 Task: Open Card Card0000000112 in Board Board0000000028 in Workspace WS0000000010 in Trello. Add Member Email0000000040 to Card Card0000000112 in Board Board0000000028 in Workspace WS0000000010 in Trello. Add Red Label titled Label0000000112 to Card Card0000000112 in Board Board0000000028 in Workspace WS0000000010 in Trello. Add Checklist CL0000000112 to Card Card0000000112 in Board Board0000000028 in Workspace WS0000000010 in Trello. Add Dates with Start Date as Jul 01 2023 and Due Date as Jul 31 2023 to Card Card0000000112 in Board Board0000000028 in Workspace WS0000000010 in Trello
Action: Mouse moved to (351, 611)
Screenshot: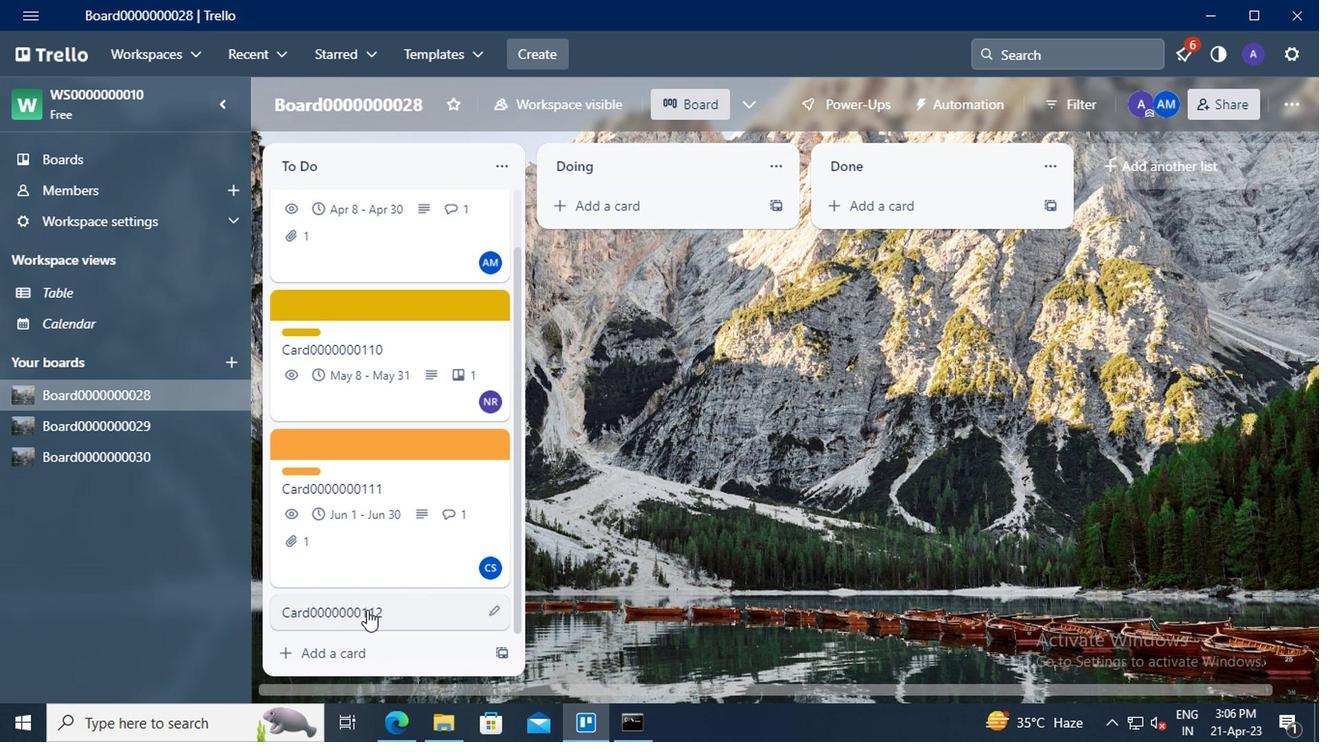 
Action: Mouse pressed left at (351, 611)
Screenshot: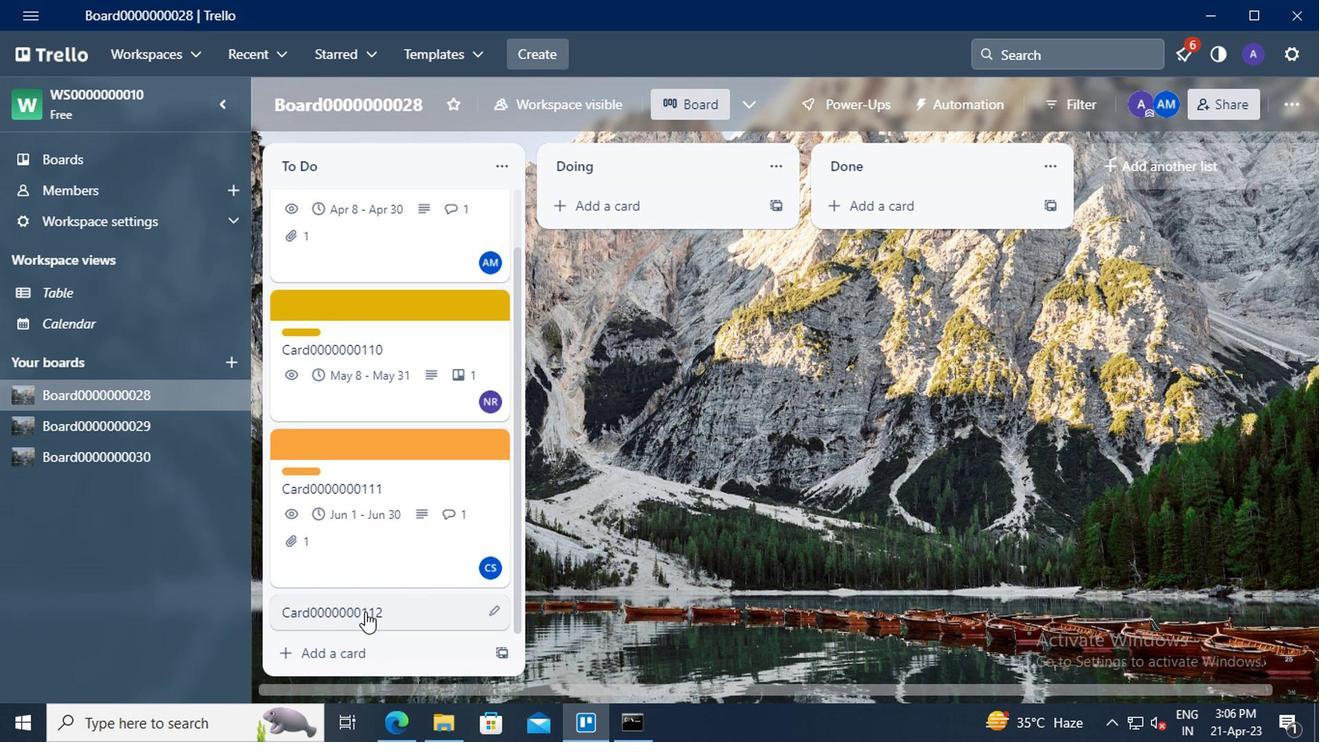 
Action: Mouse moved to (887, 250)
Screenshot: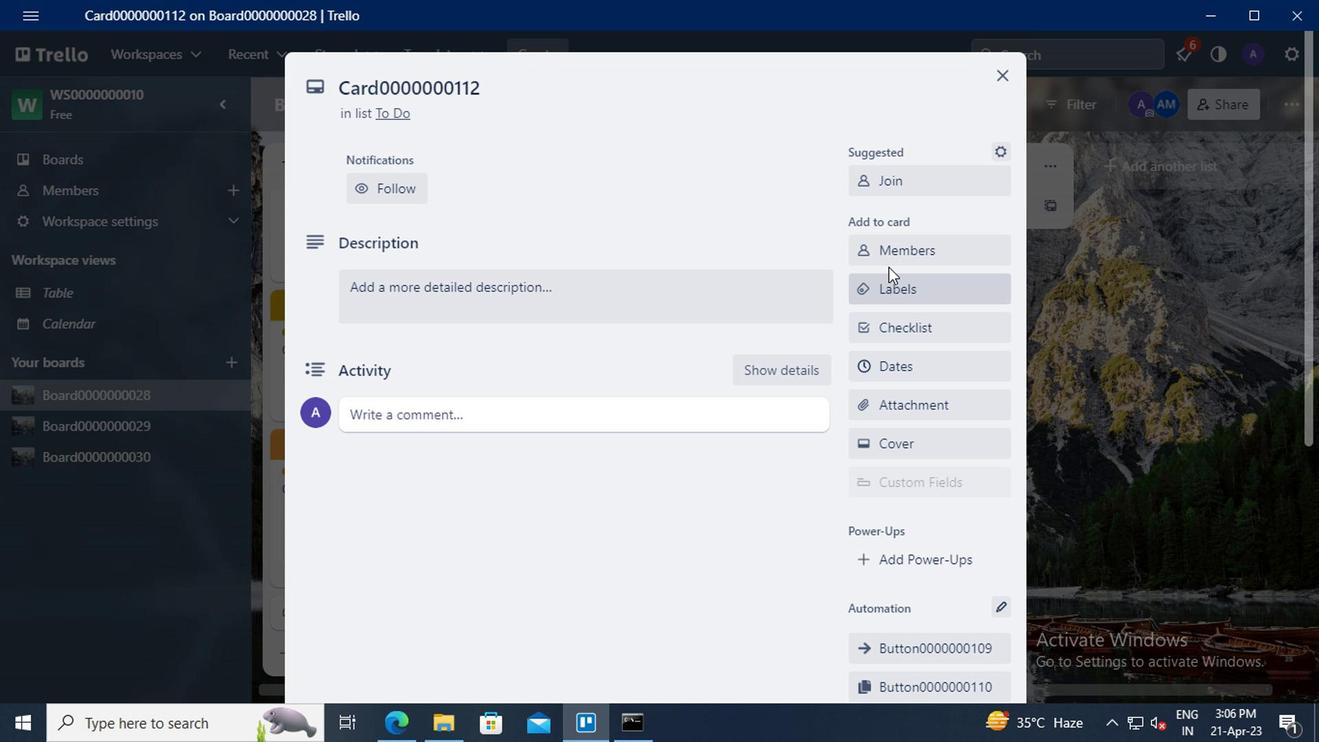 
Action: Mouse pressed left at (887, 250)
Screenshot: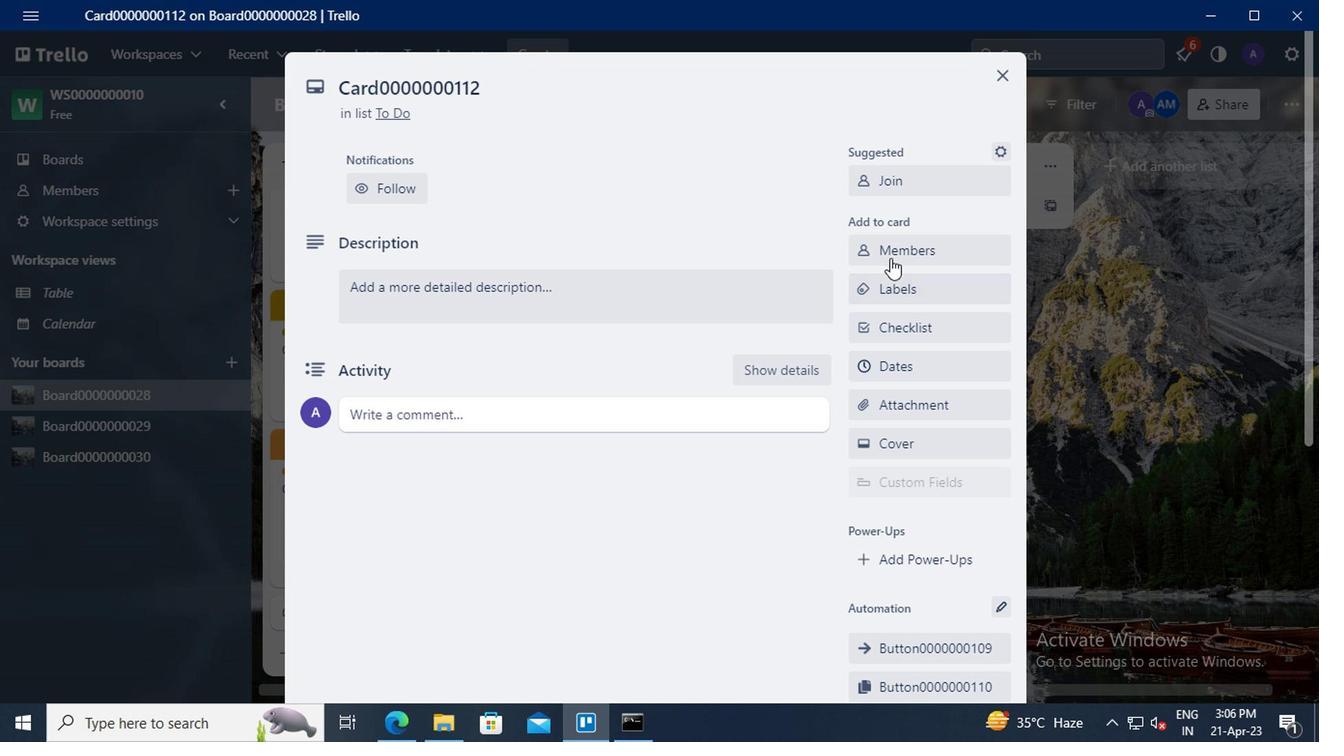 
Action: Mouse moved to (903, 336)
Screenshot: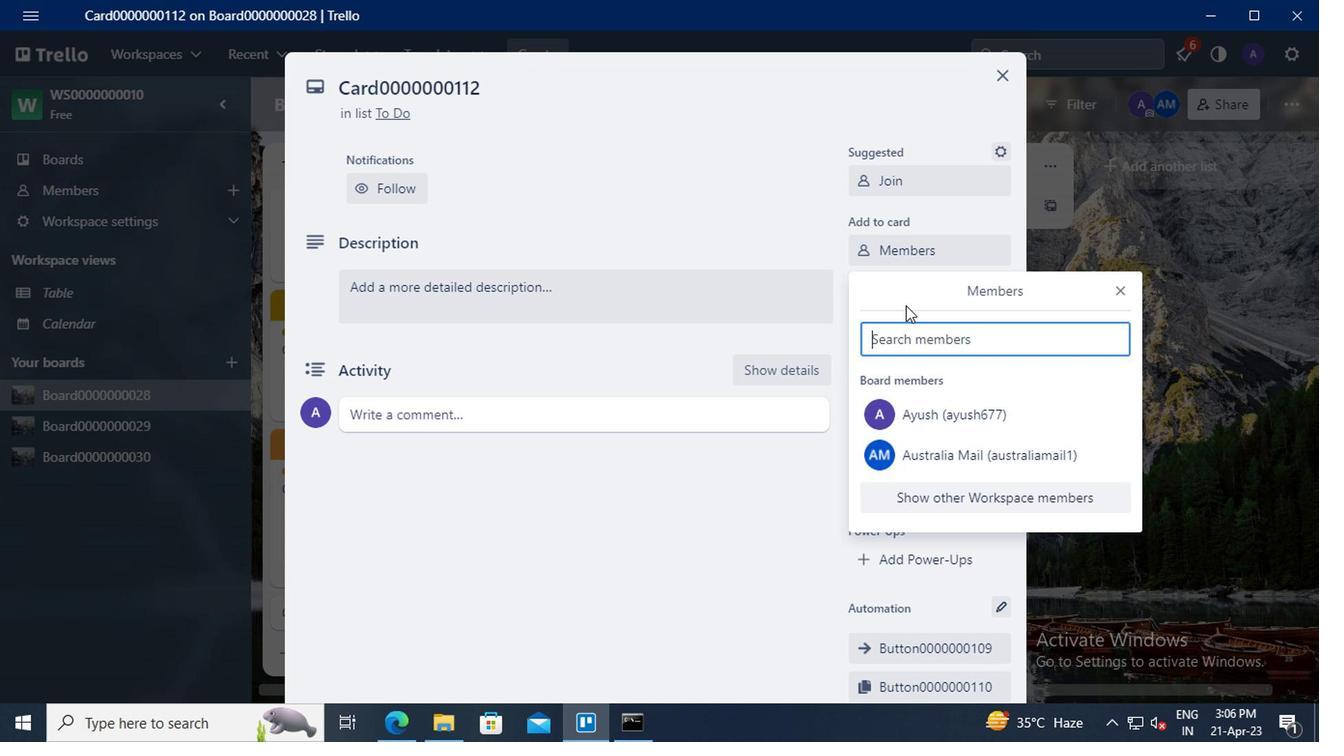 
Action: Mouse pressed left at (903, 336)
Screenshot: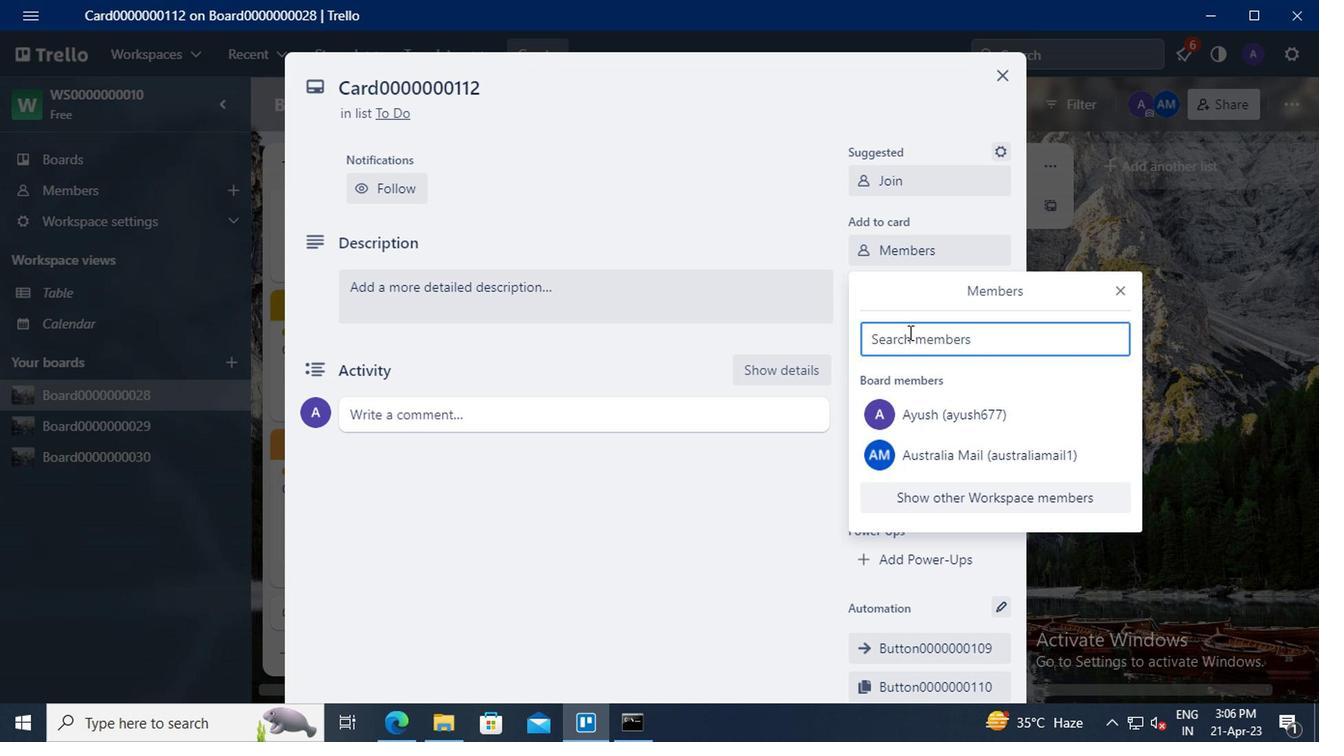 
Action: Mouse moved to (832, 379)
Screenshot: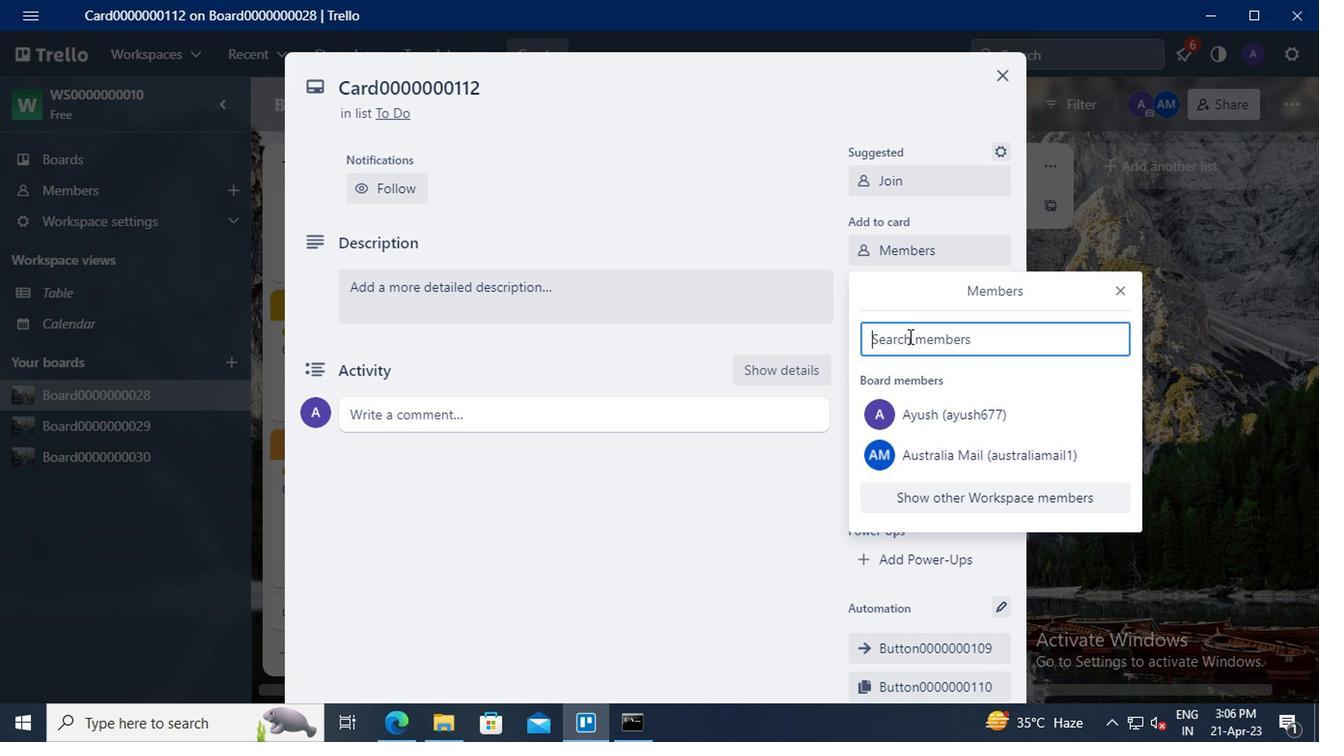 
Action: Key pressed vinnyoffice2<Key.shift>@GMAIL.COM
Screenshot: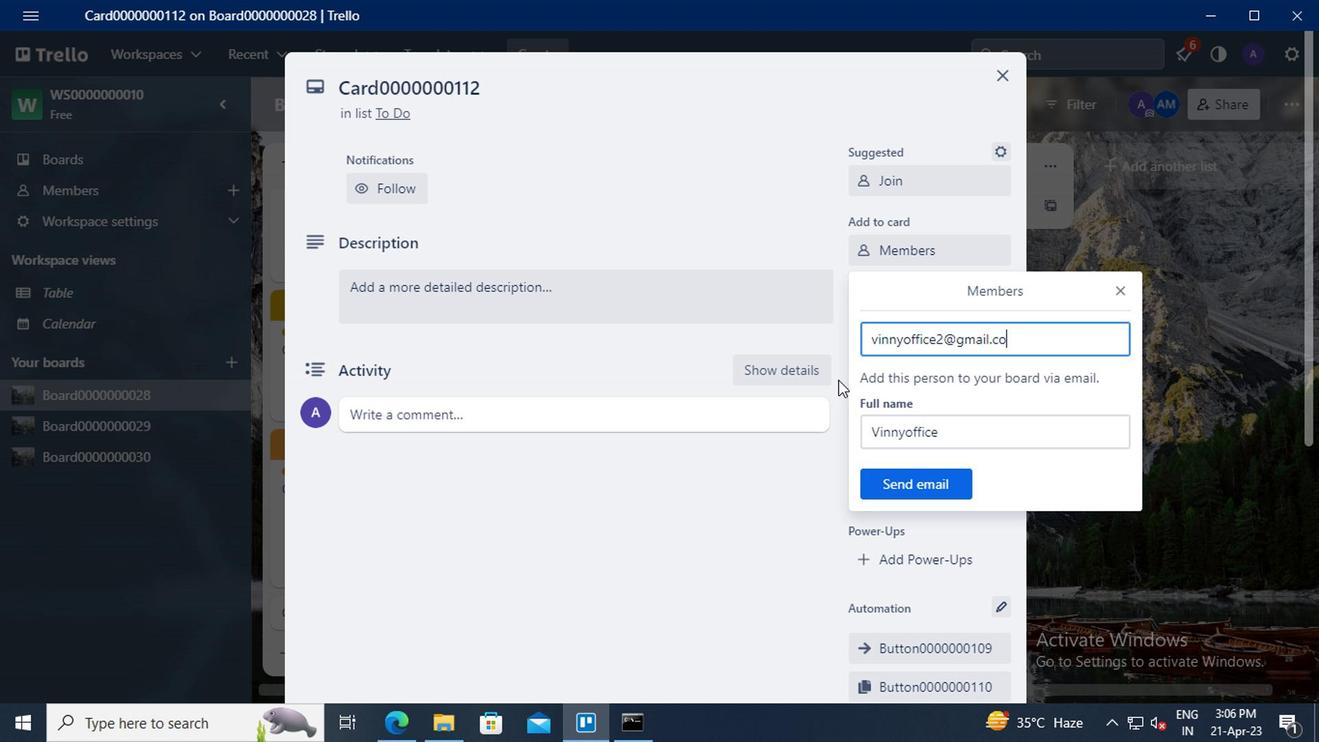 
Action: Mouse moved to (907, 487)
Screenshot: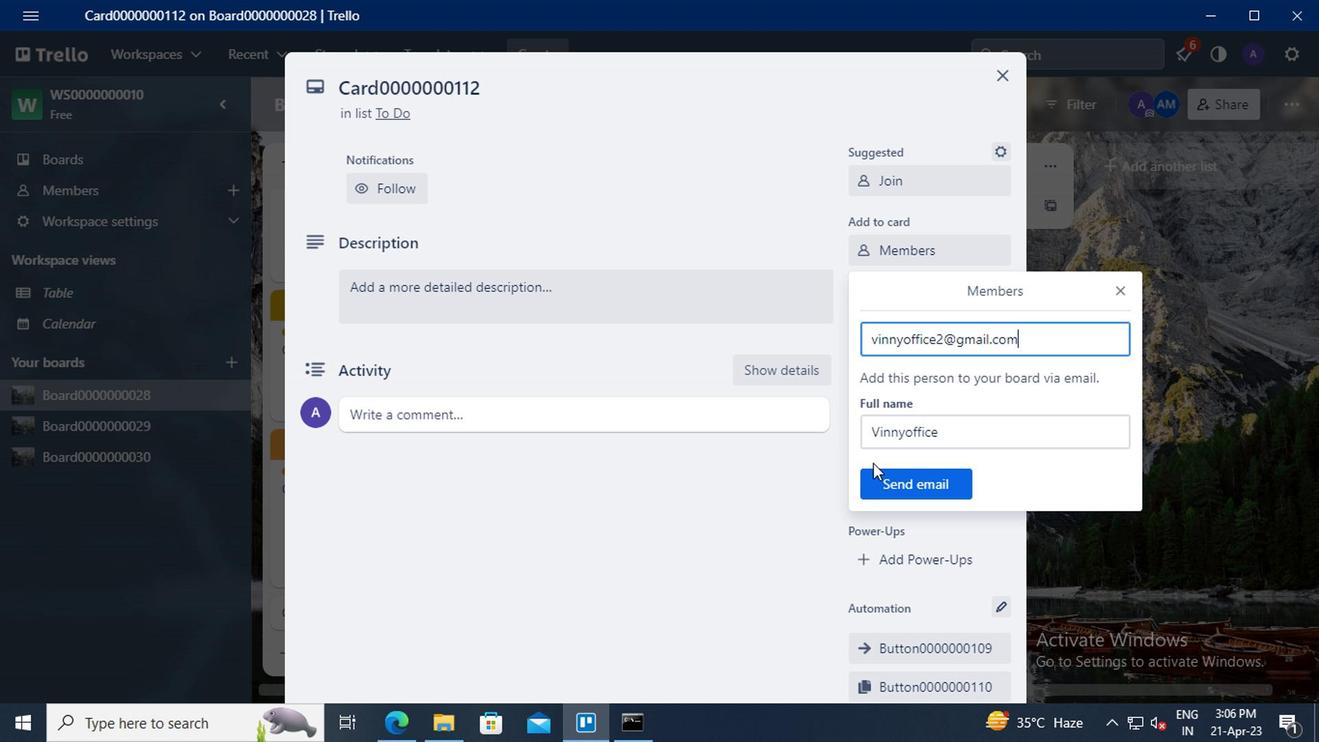 
Action: Mouse pressed left at (907, 487)
Screenshot: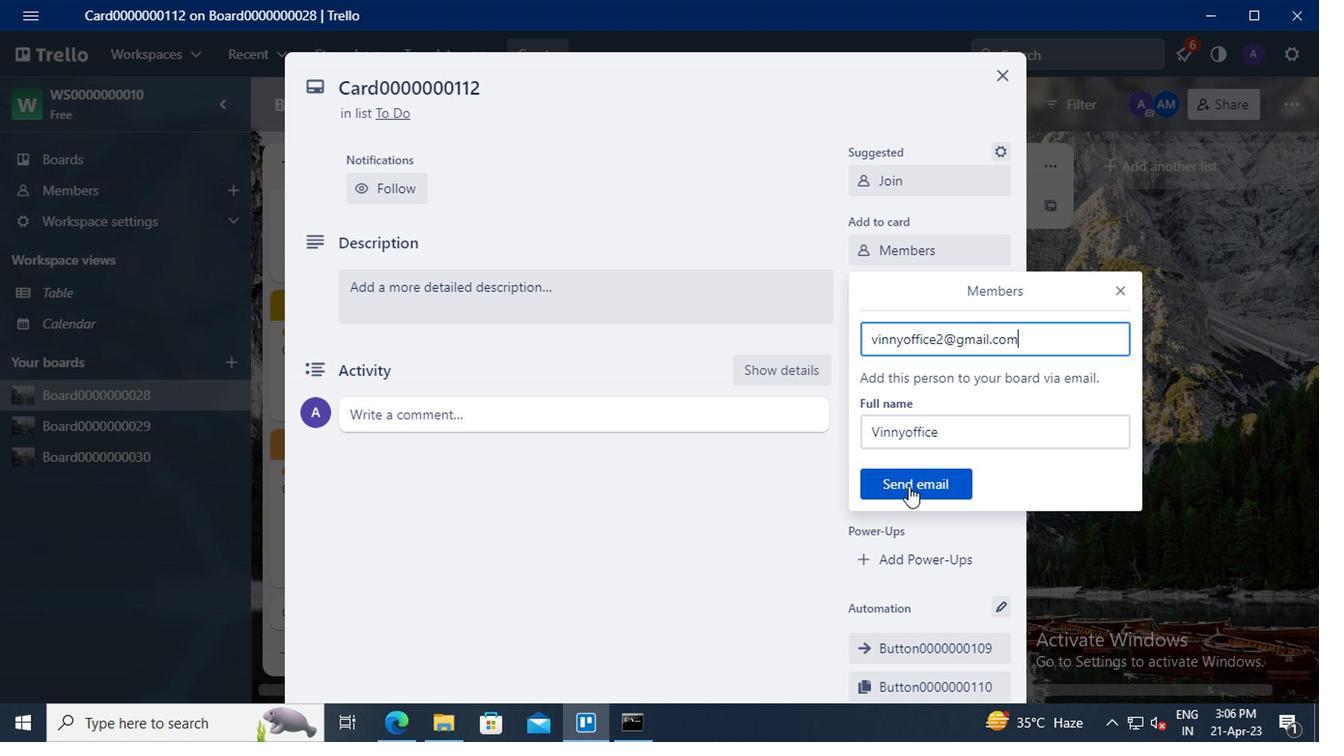 
Action: Mouse moved to (892, 291)
Screenshot: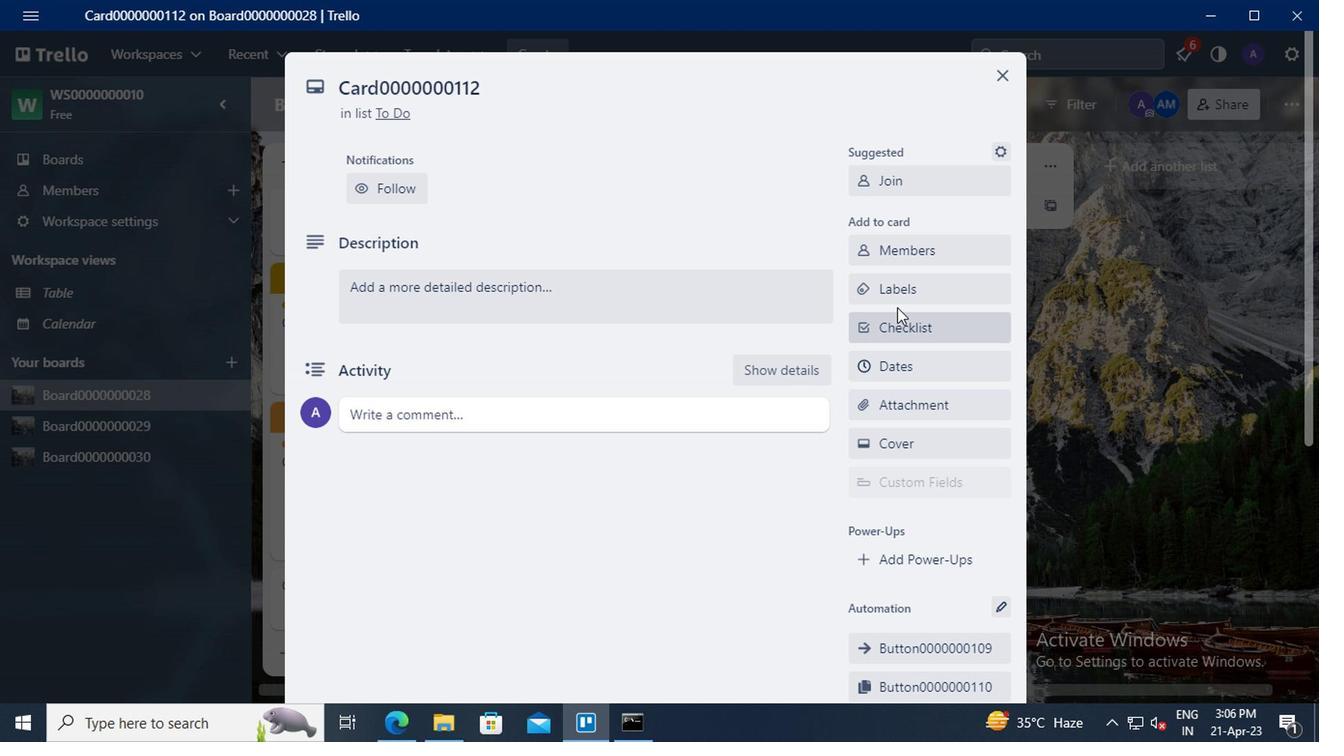 
Action: Mouse pressed left at (892, 291)
Screenshot: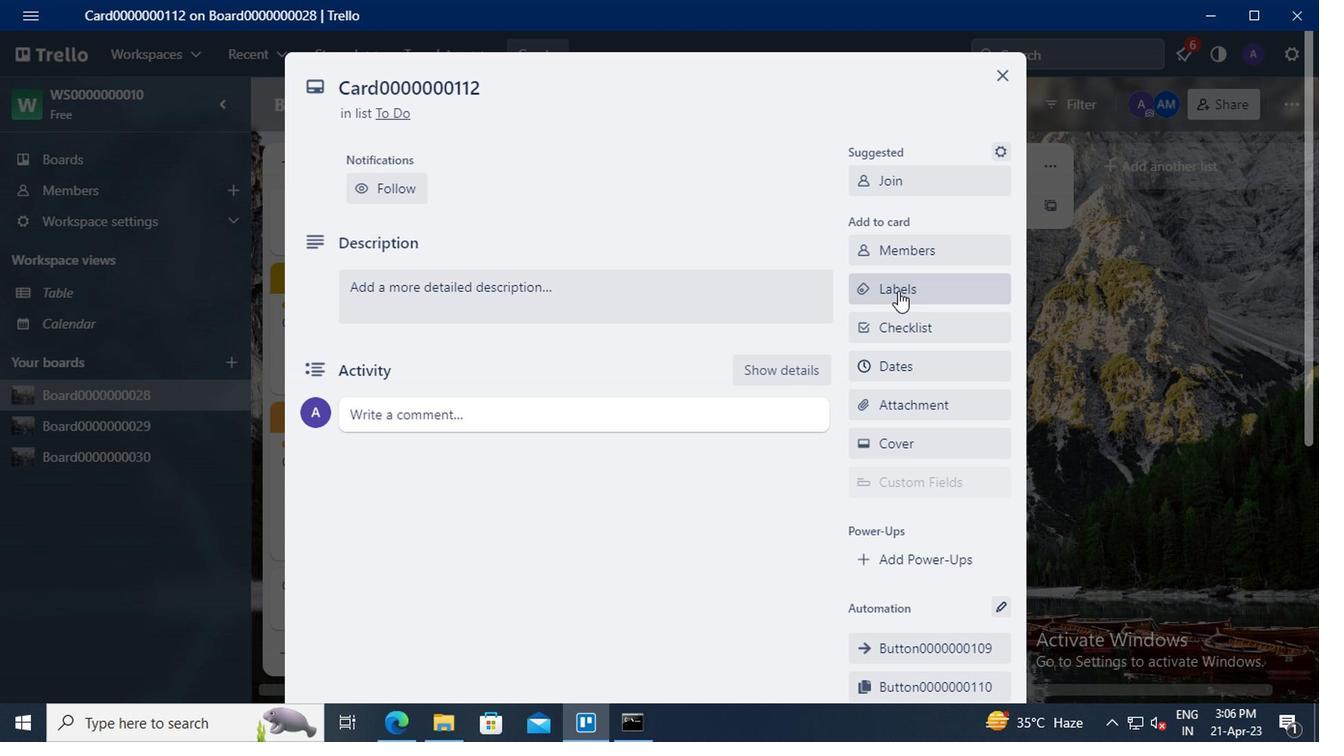 
Action: Mouse moved to (985, 545)
Screenshot: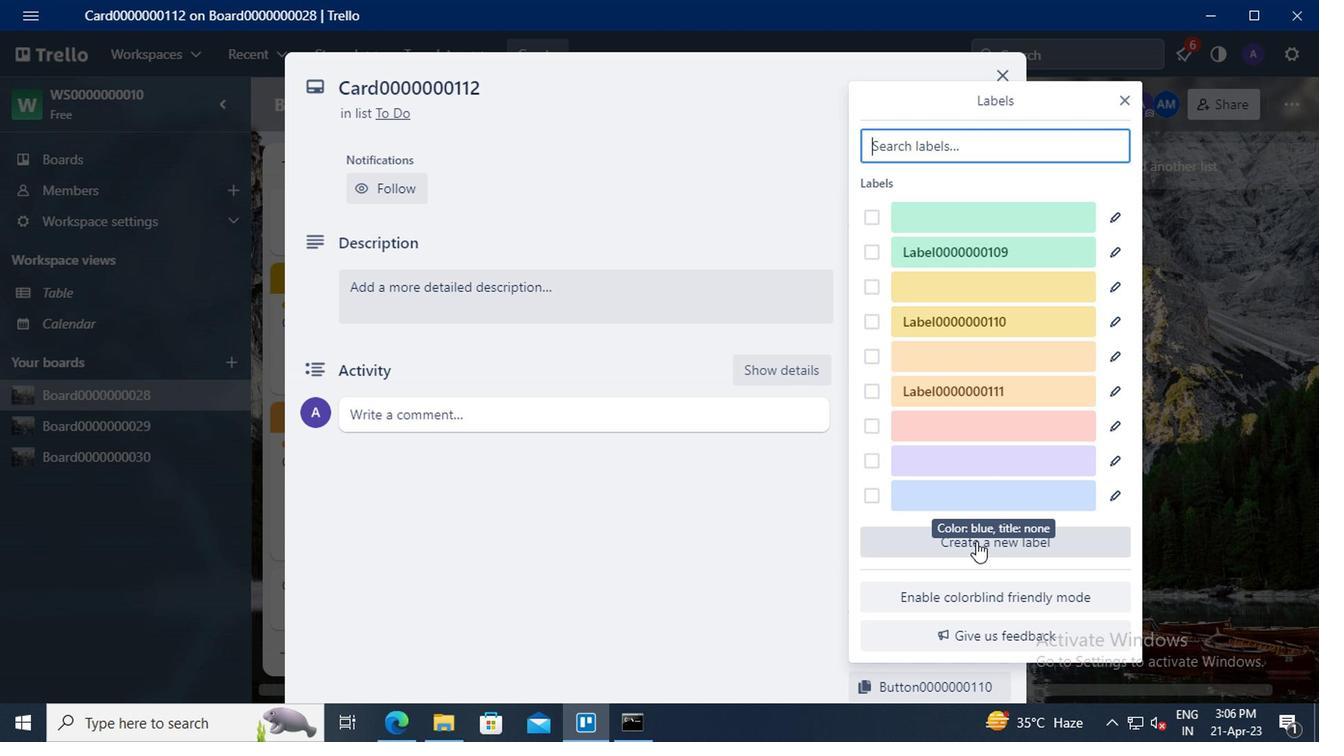 
Action: Mouse pressed left at (985, 545)
Screenshot: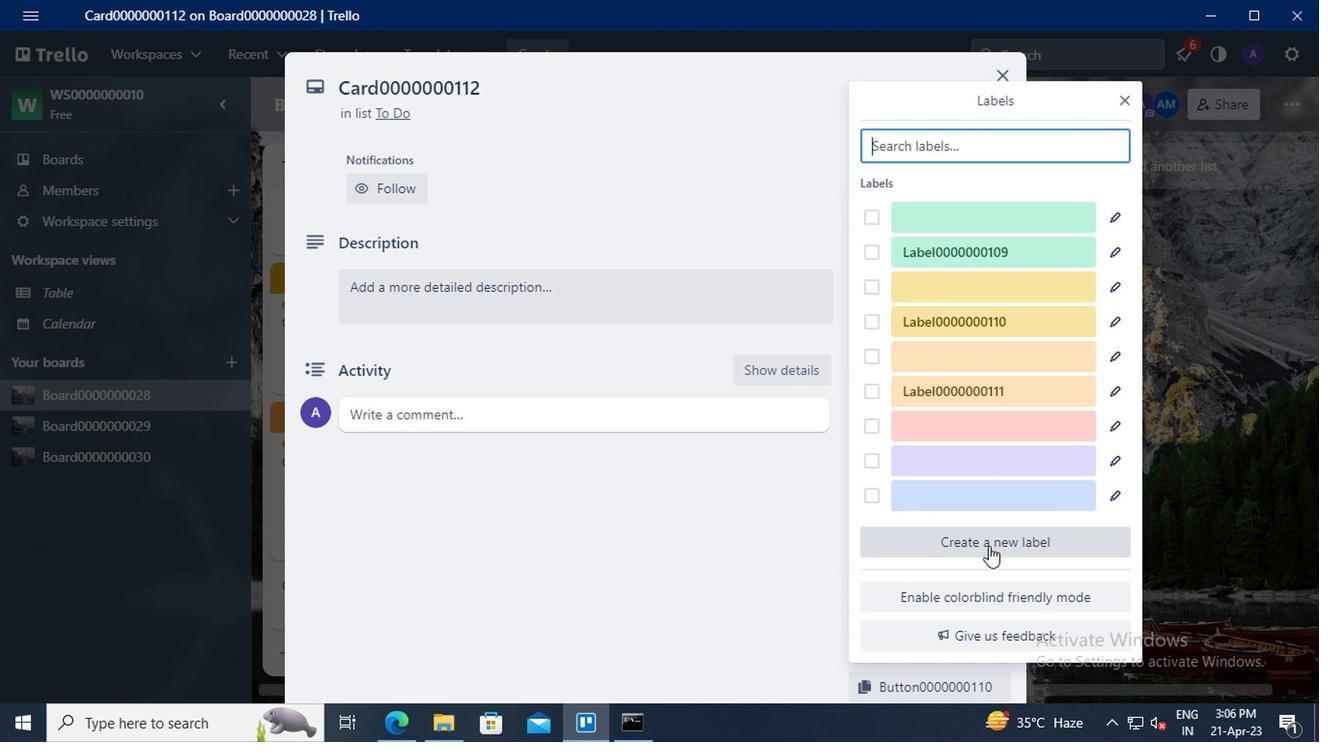 
Action: Mouse moved to (916, 283)
Screenshot: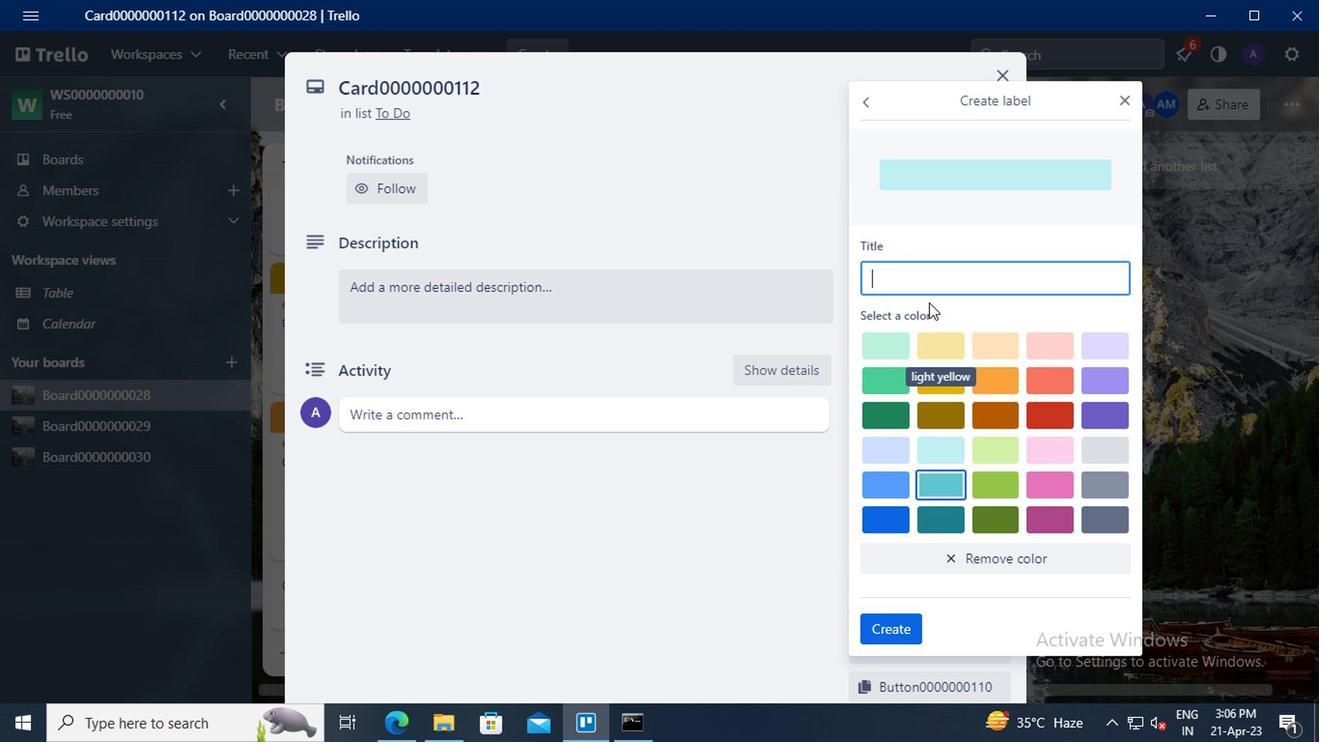 
Action: Mouse pressed left at (916, 283)
Screenshot: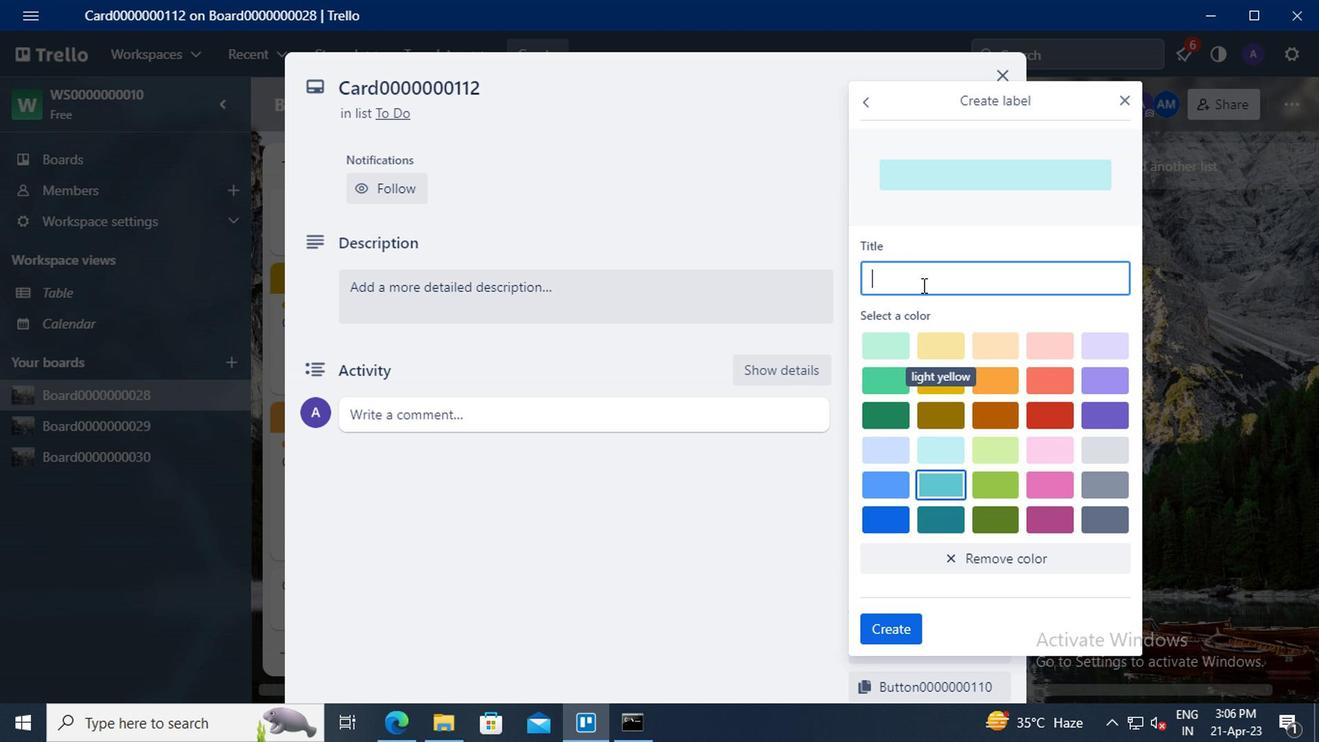 
Action: Key pressed <Key.shift>LABEL0000000112
Screenshot: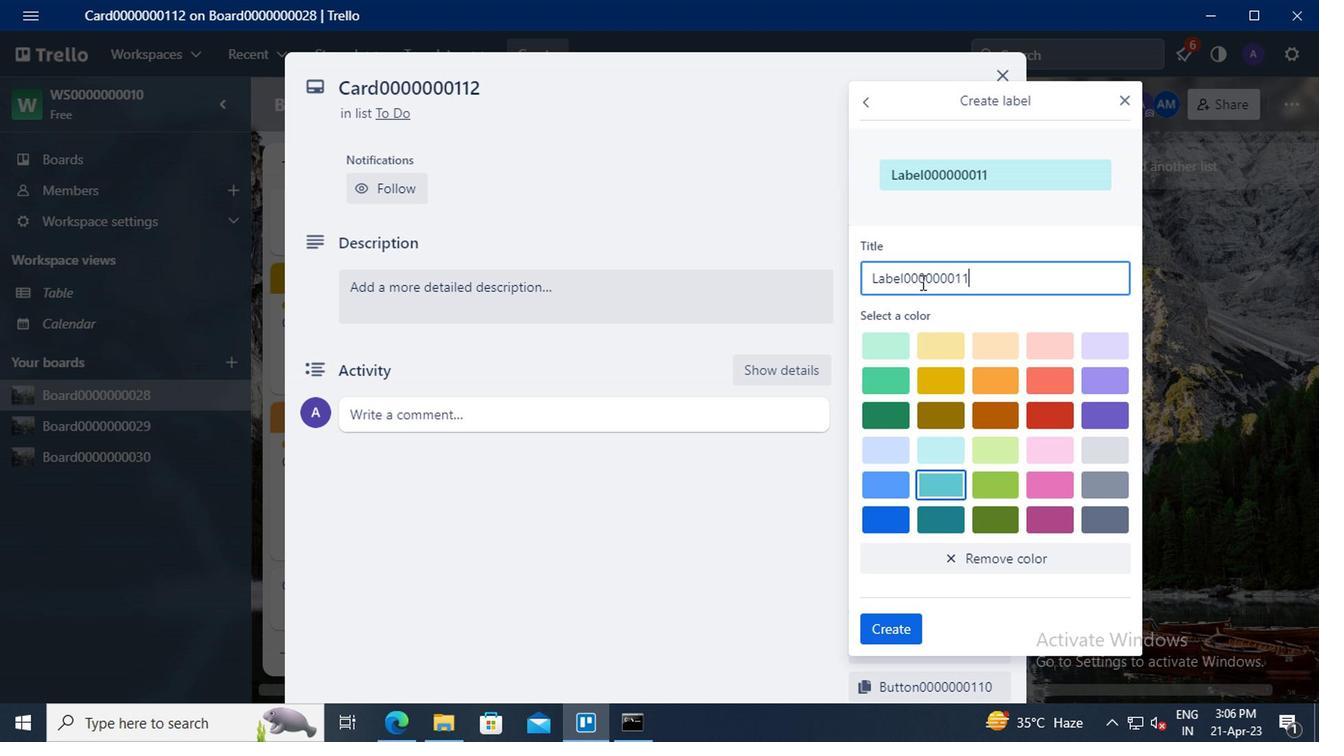 
Action: Mouse moved to (1041, 377)
Screenshot: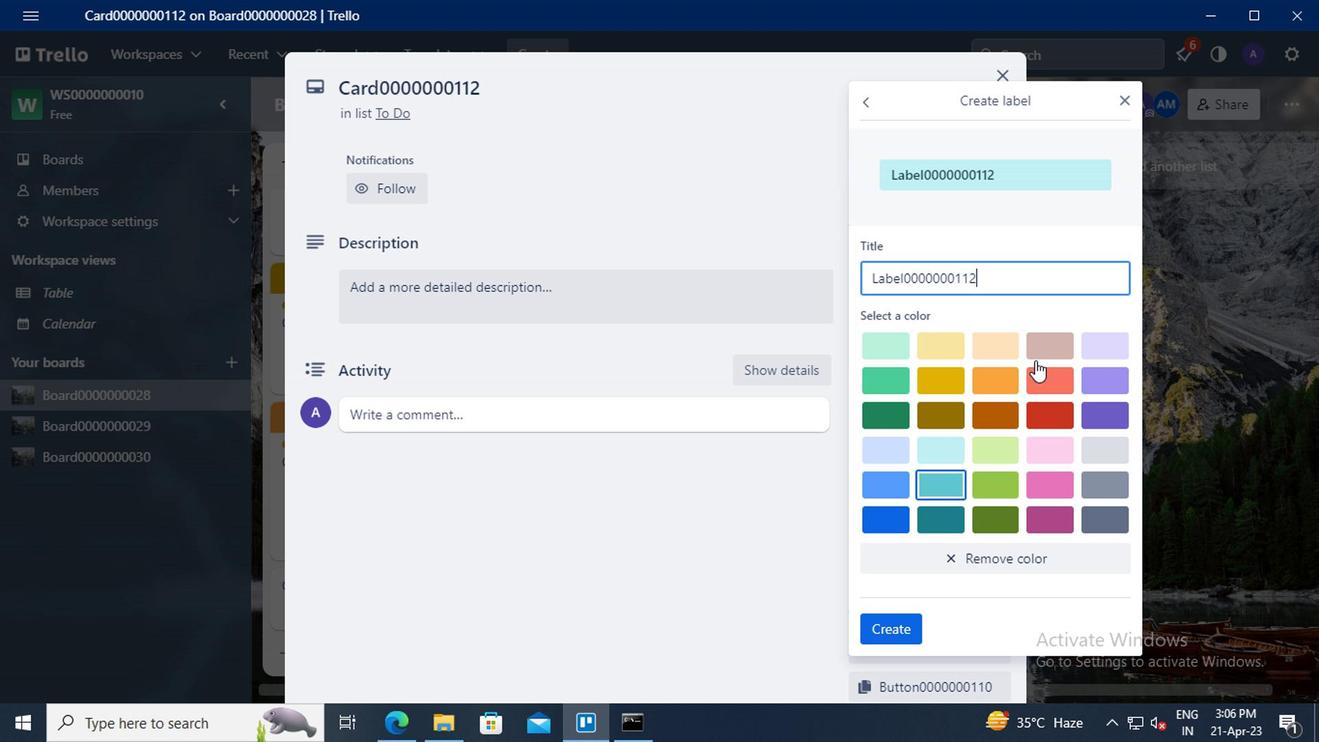 
Action: Mouse pressed left at (1041, 377)
Screenshot: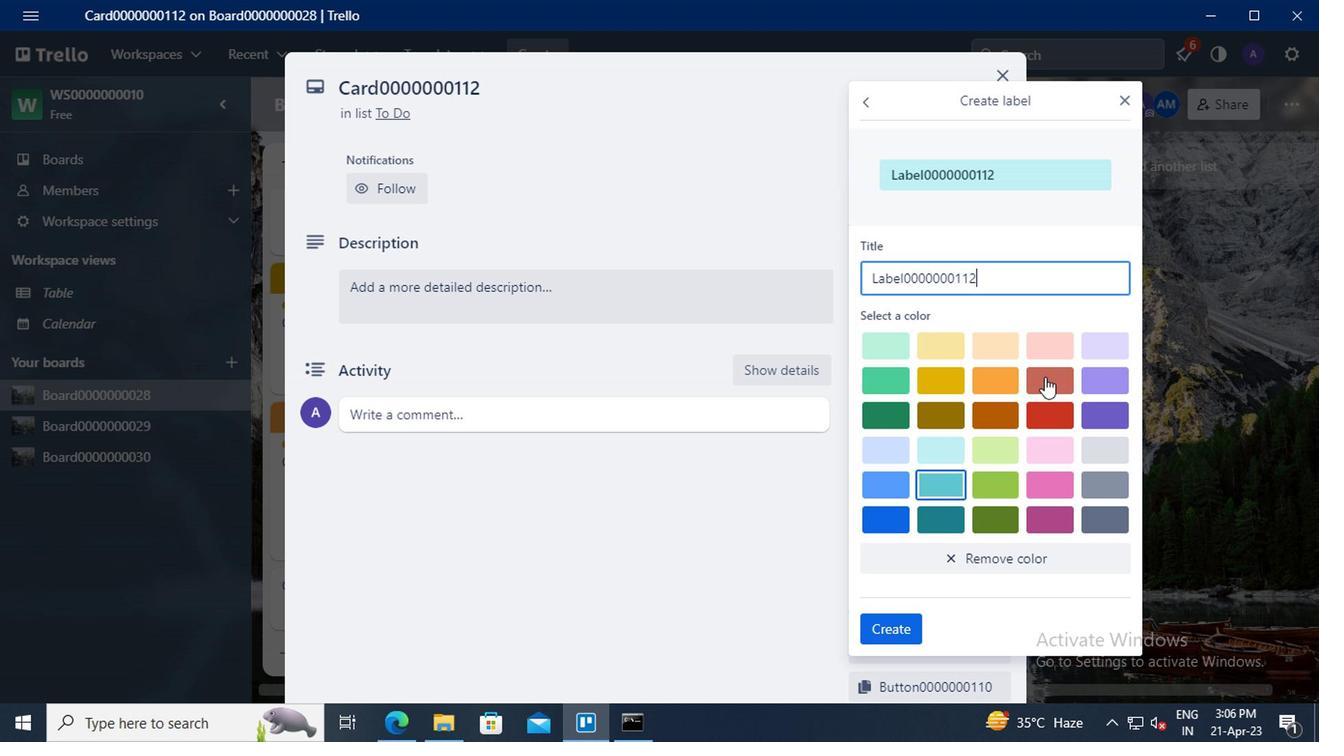 
Action: Mouse moved to (900, 623)
Screenshot: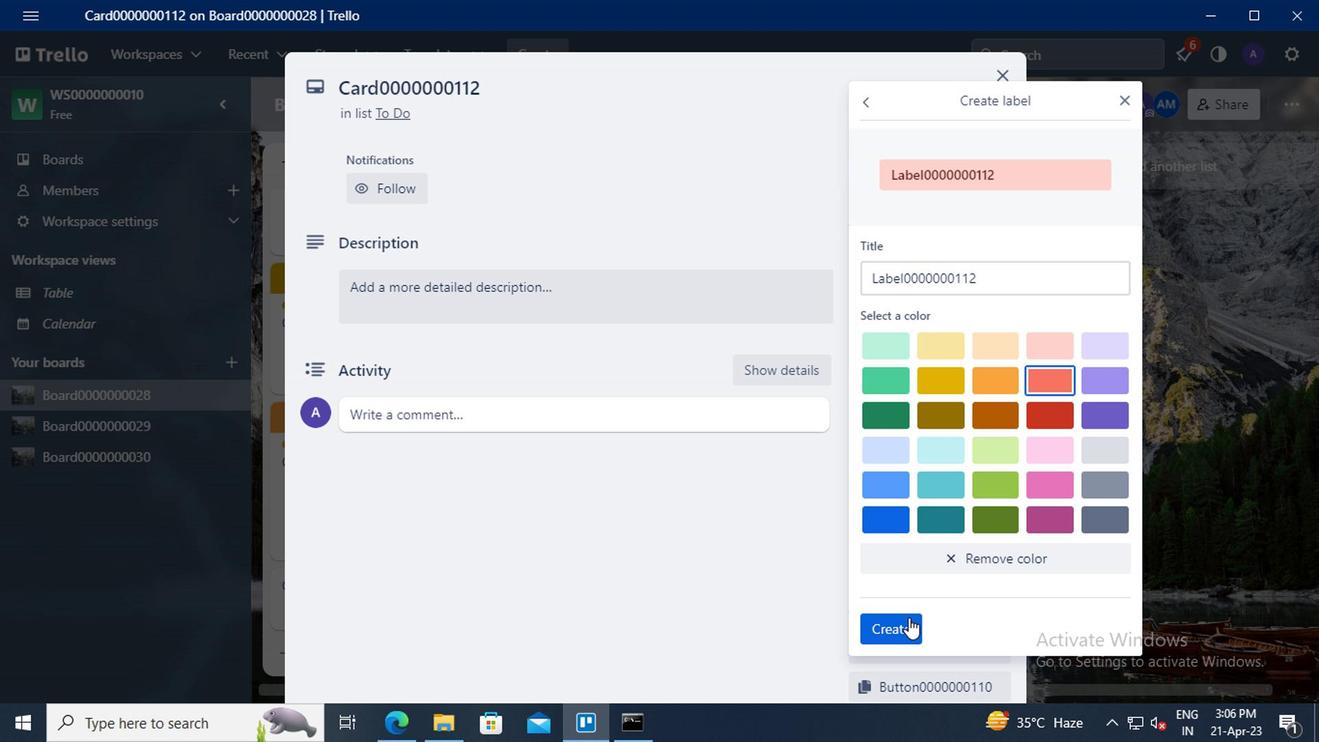 
Action: Mouse pressed left at (900, 623)
Screenshot: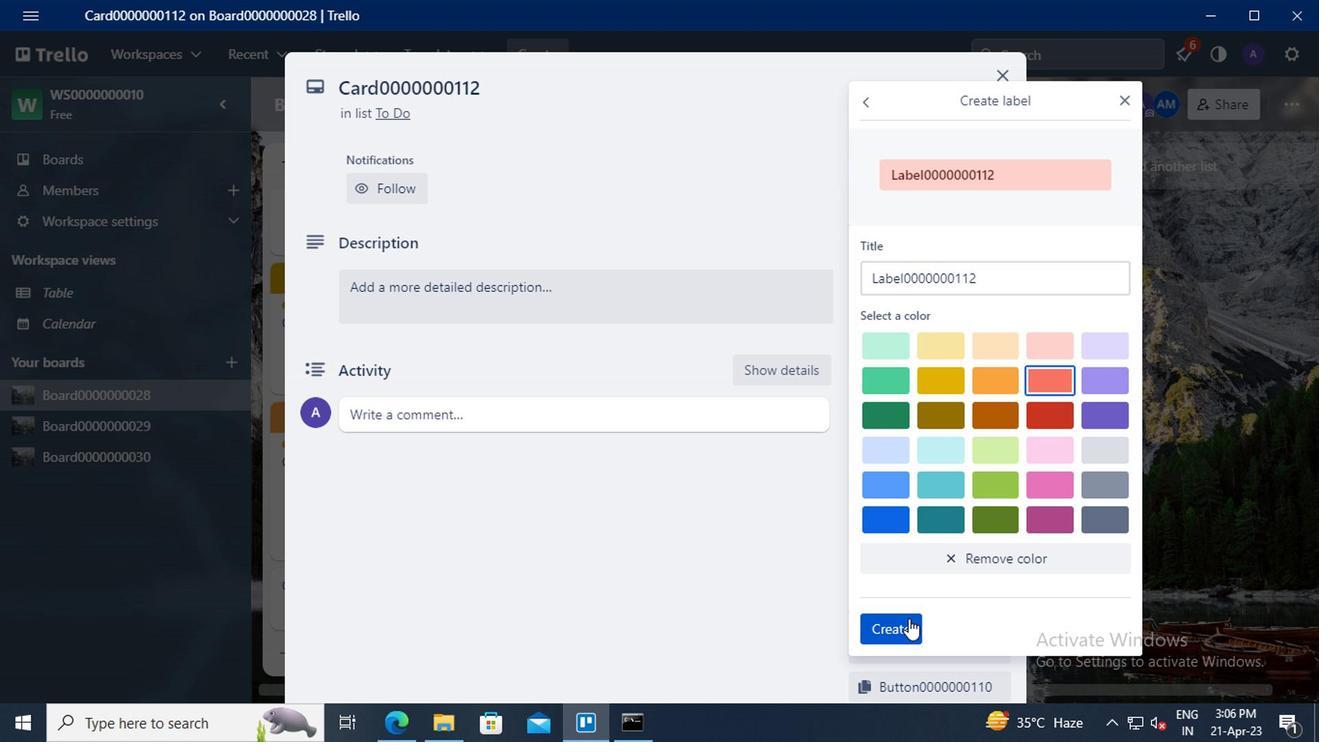 
Action: Mouse moved to (1126, 102)
Screenshot: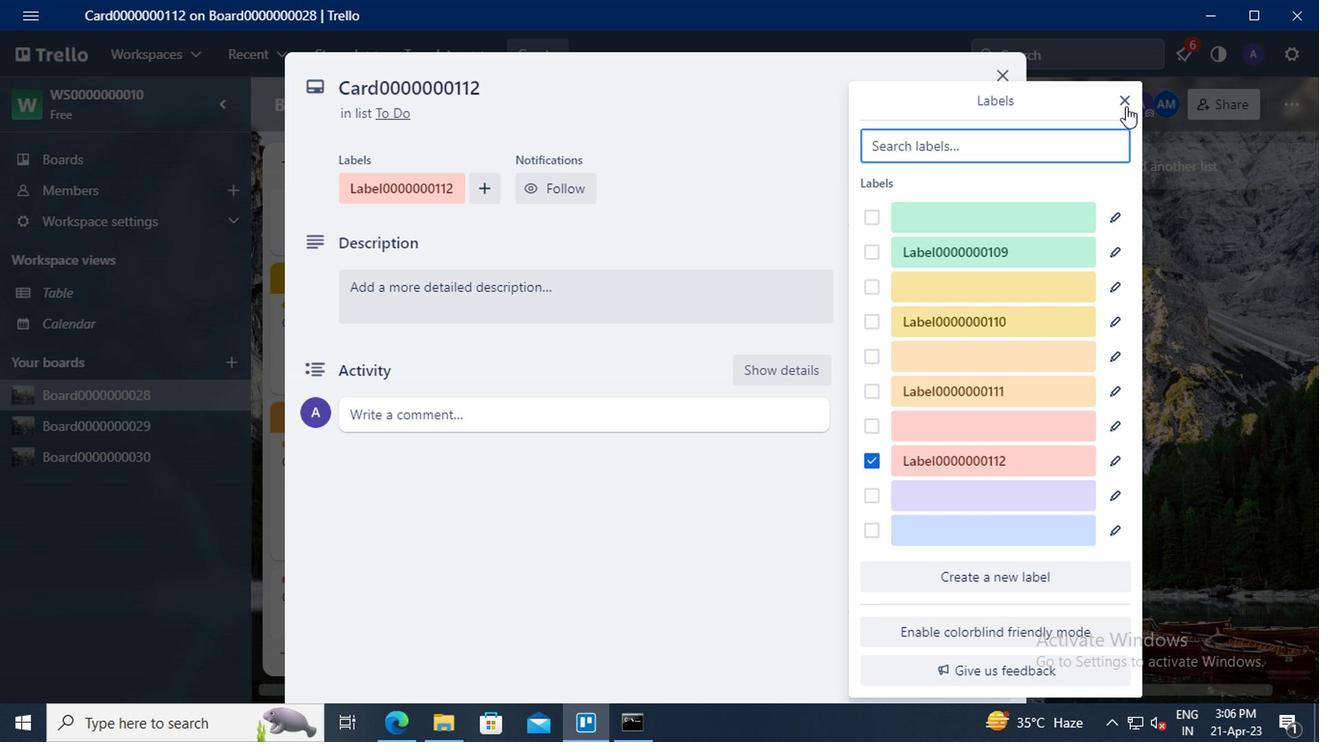 
Action: Mouse pressed left at (1126, 102)
Screenshot: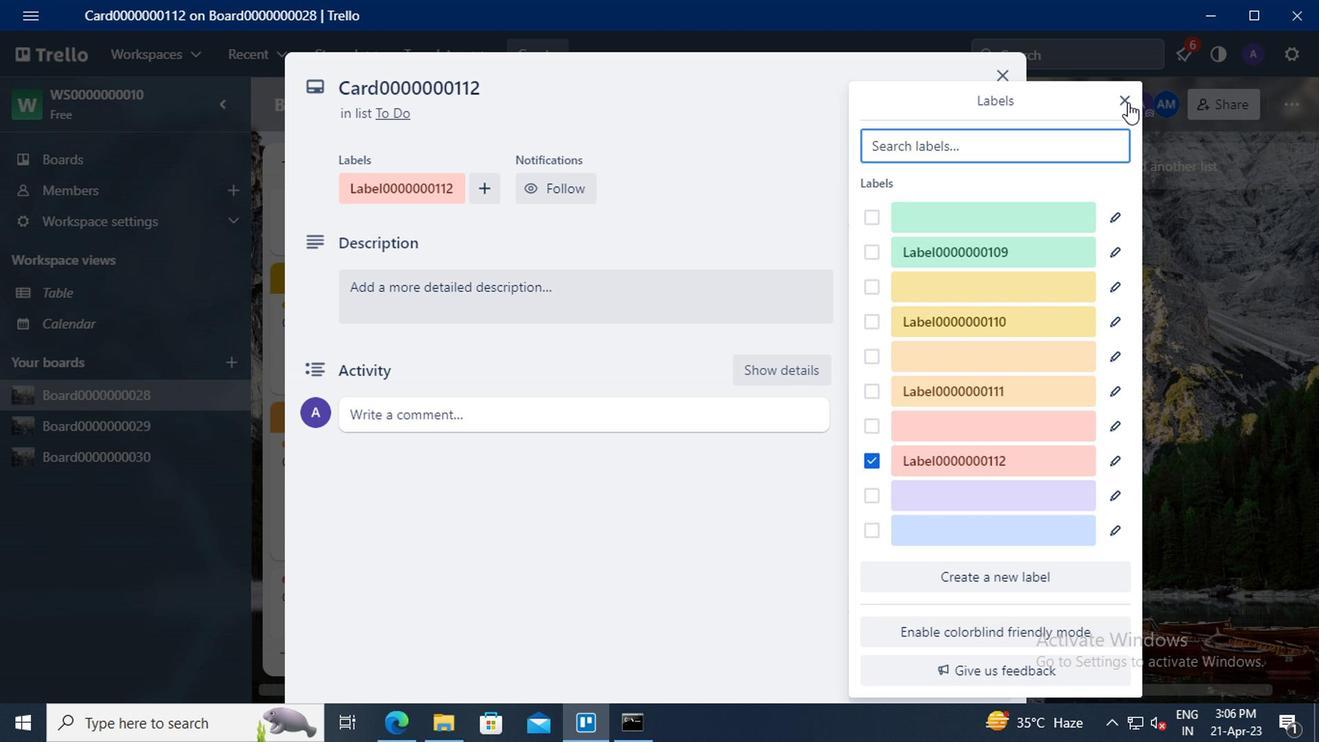 
Action: Mouse moved to (900, 326)
Screenshot: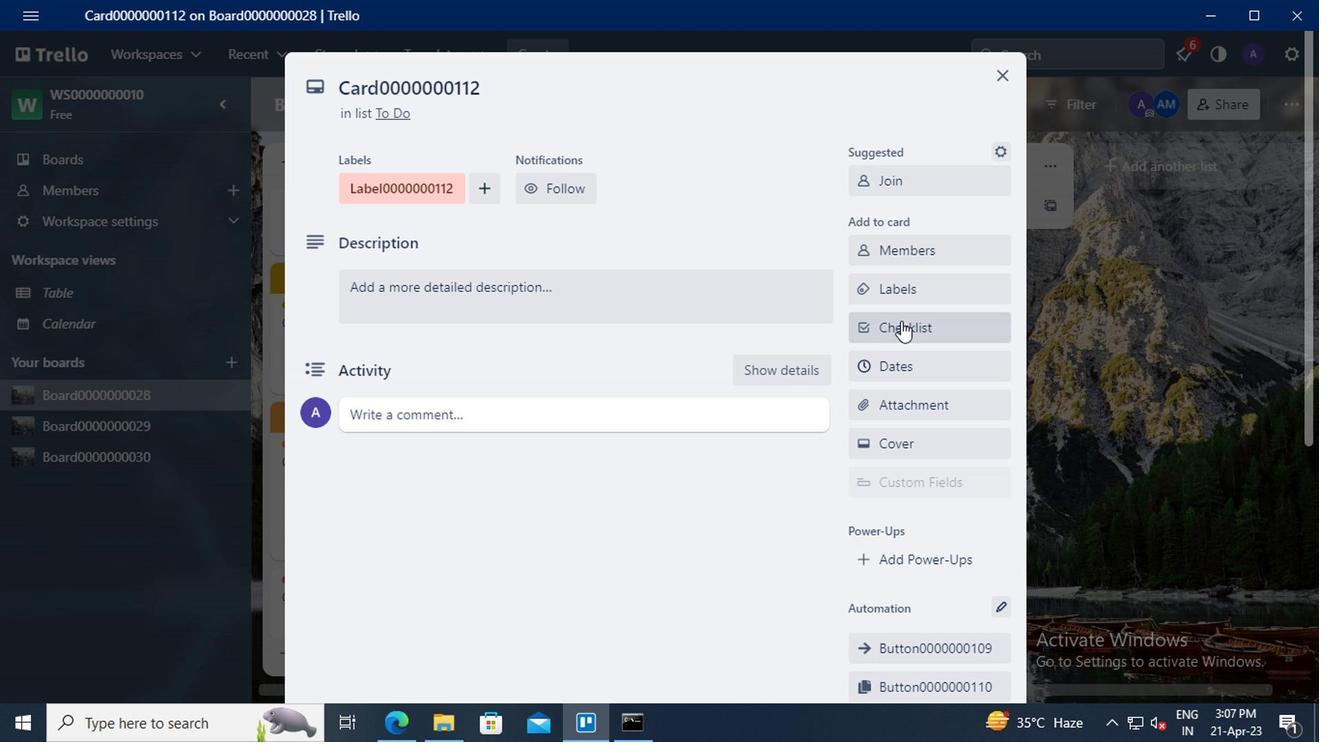 
Action: Mouse pressed left at (900, 326)
Screenshot: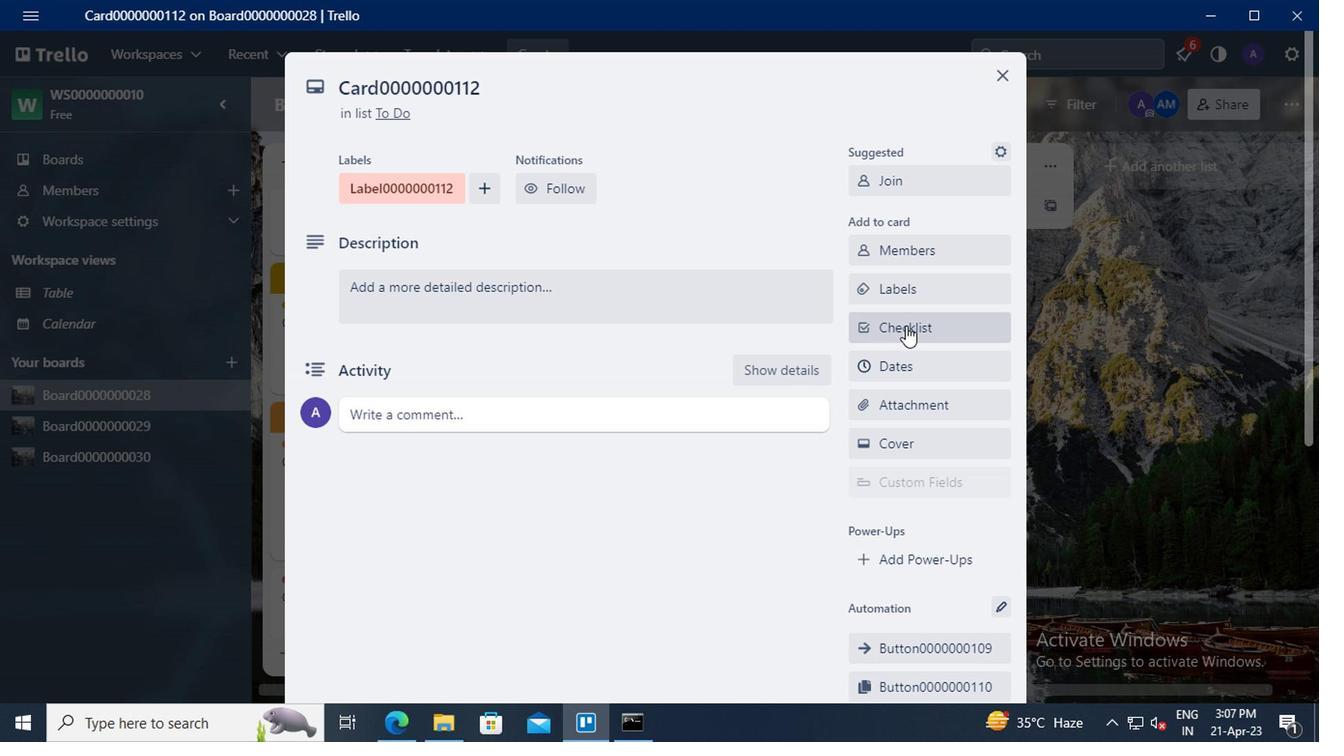 
Action: Key pressed <Key.delete><Key.shift>CL0000000112
Screenshot: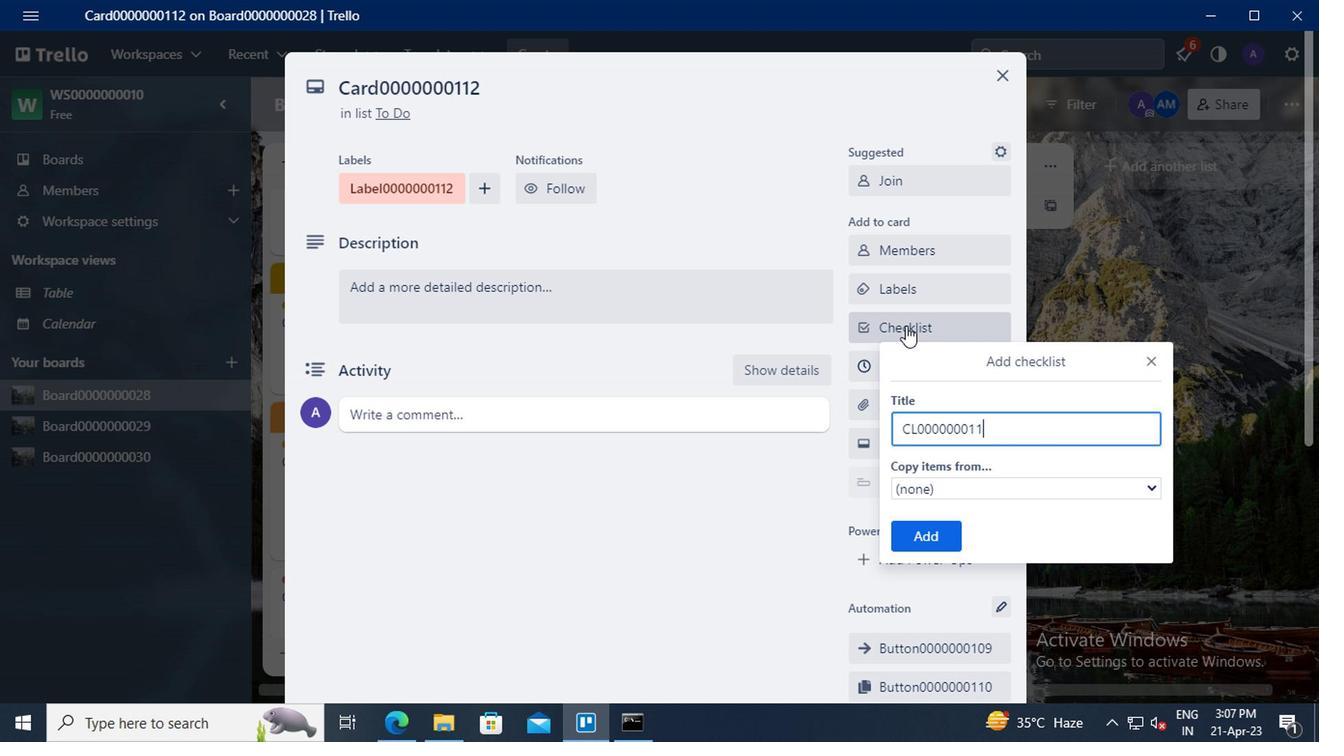 
Action: Mouse moved to (924, 530)
Screenshot: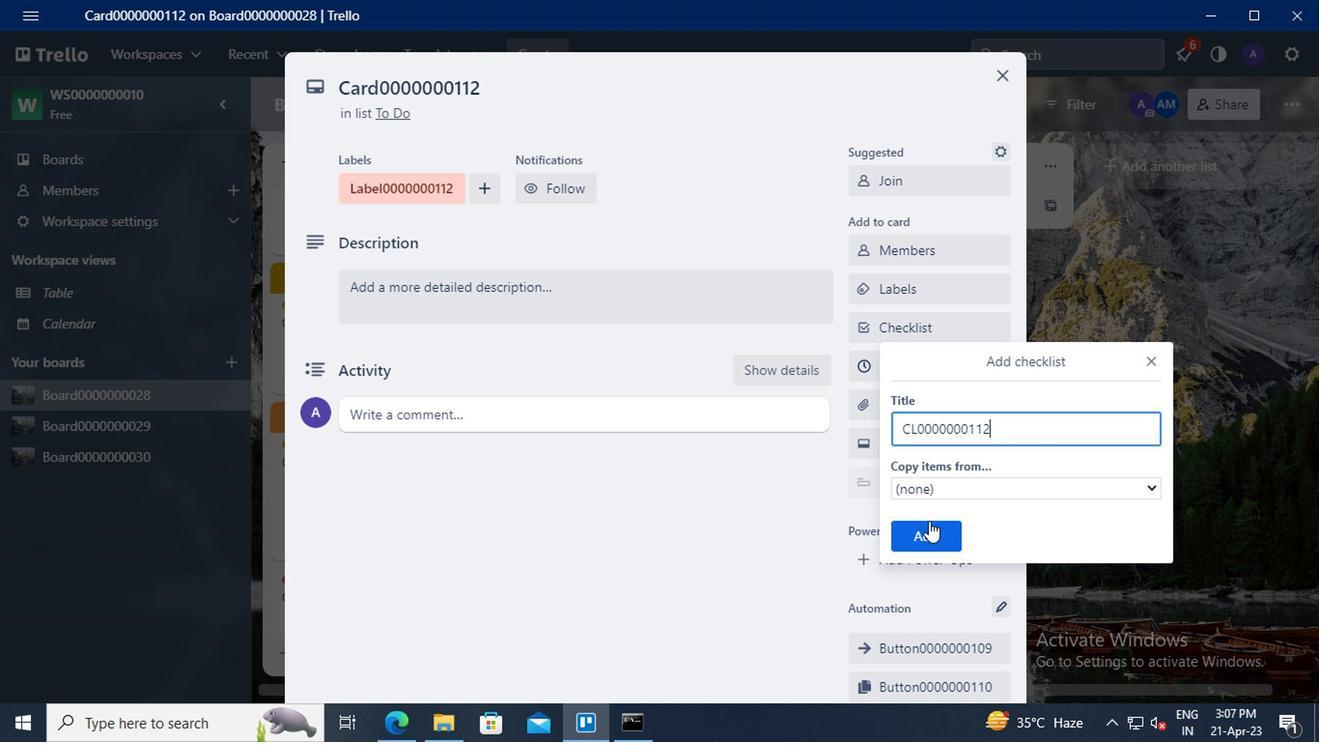 
Action: Mouse pressed left at (924, 530)
Screenshot: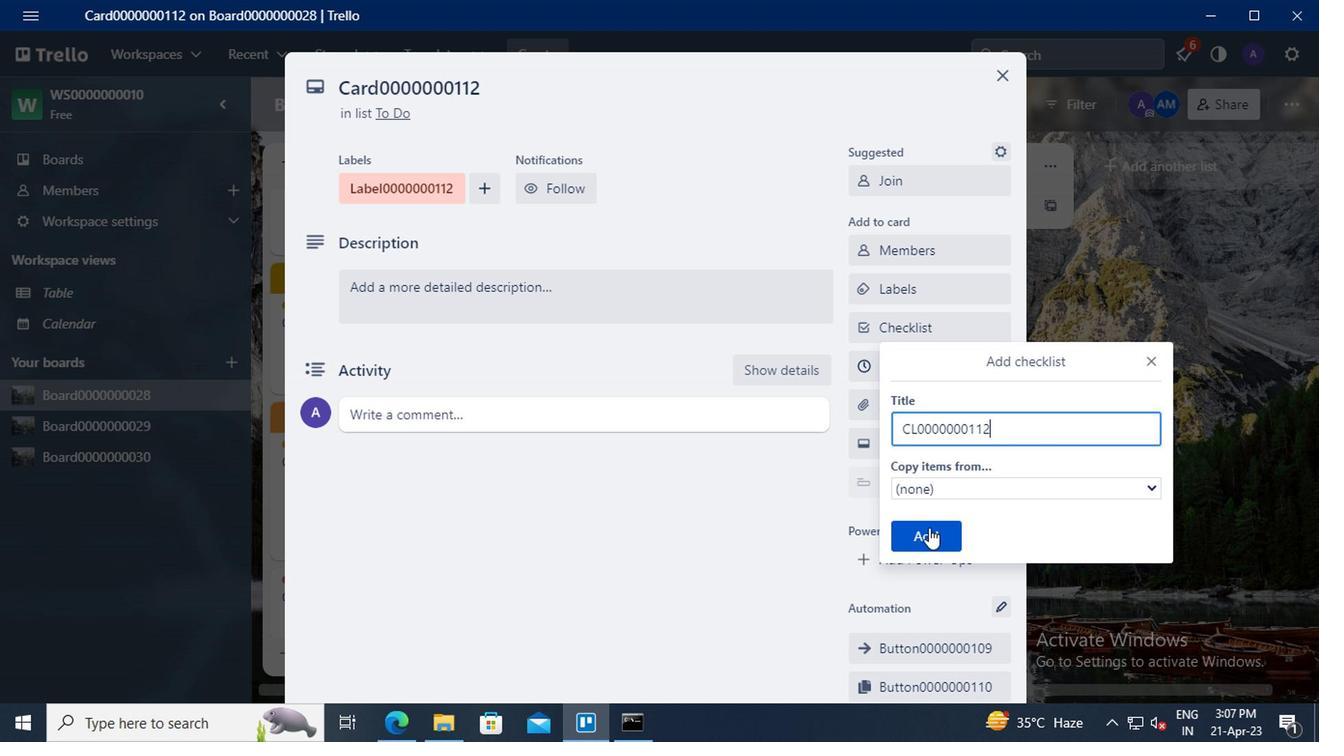 
Action: Mouse moved to (942, 370)
Screenshot: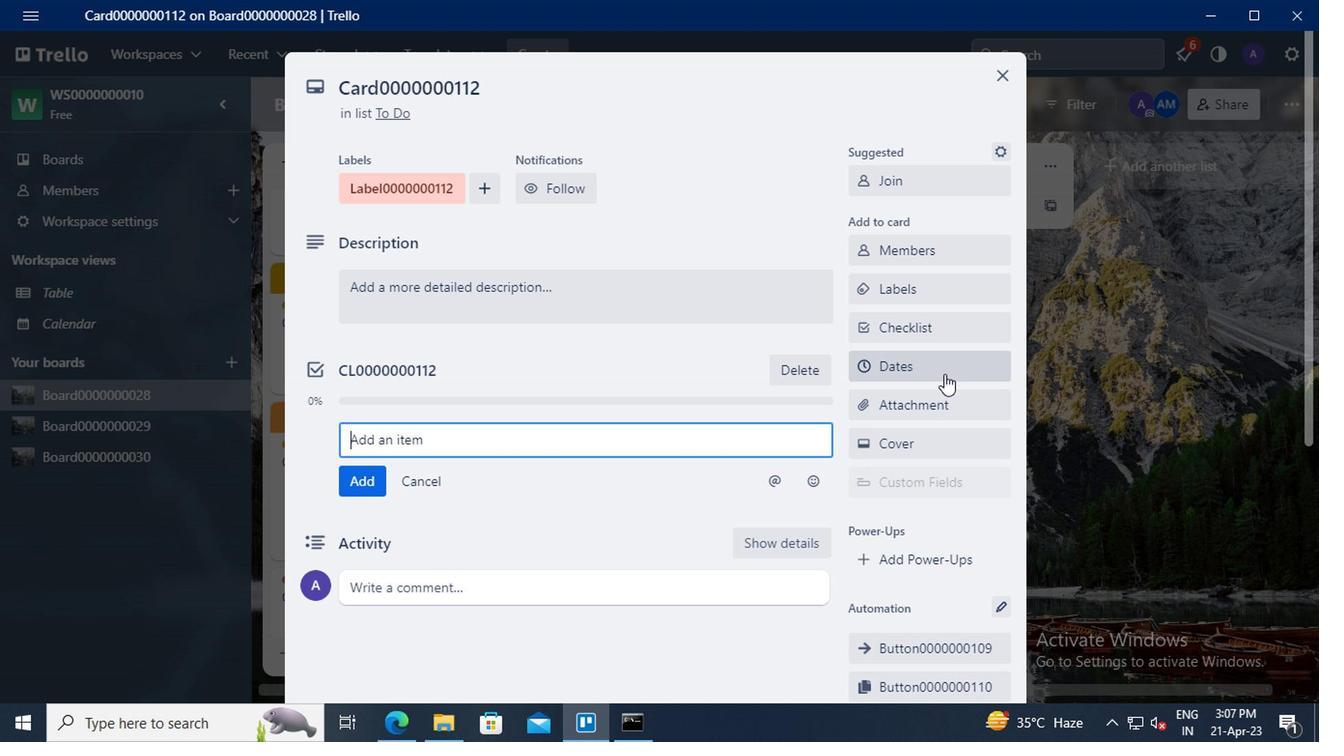 
Action: Mouse pressed left at (942, 370)
Screenshot: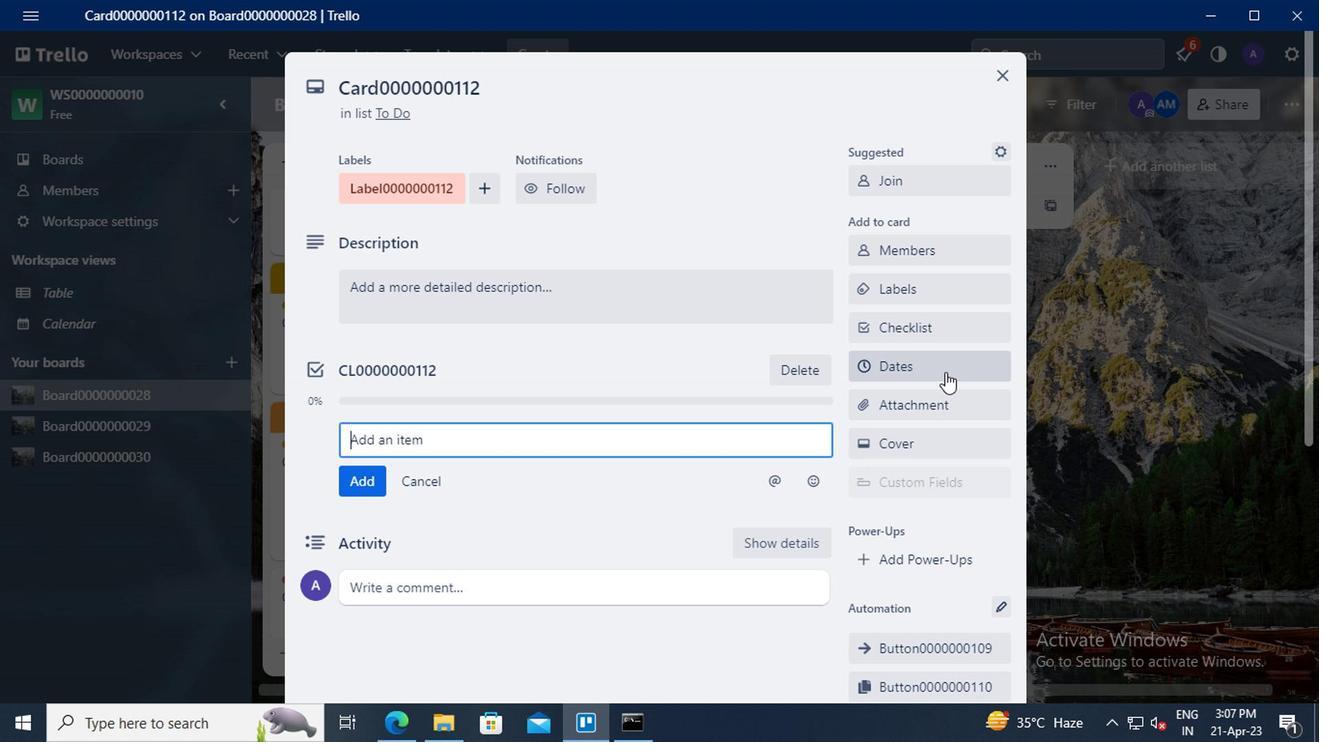 
Action: Mouse moved to (860, 446)
Screenshot: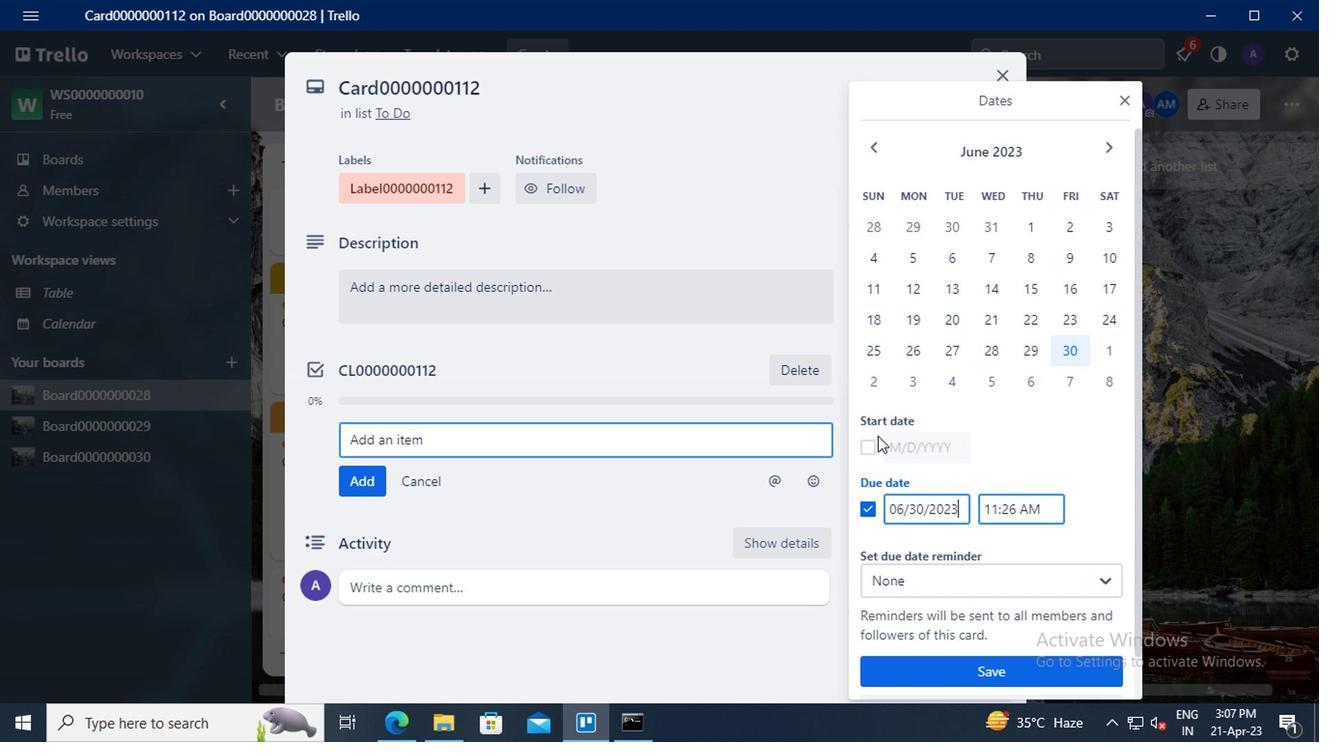 
Action: Mouse pressed left at (860, 446)
Screenshot: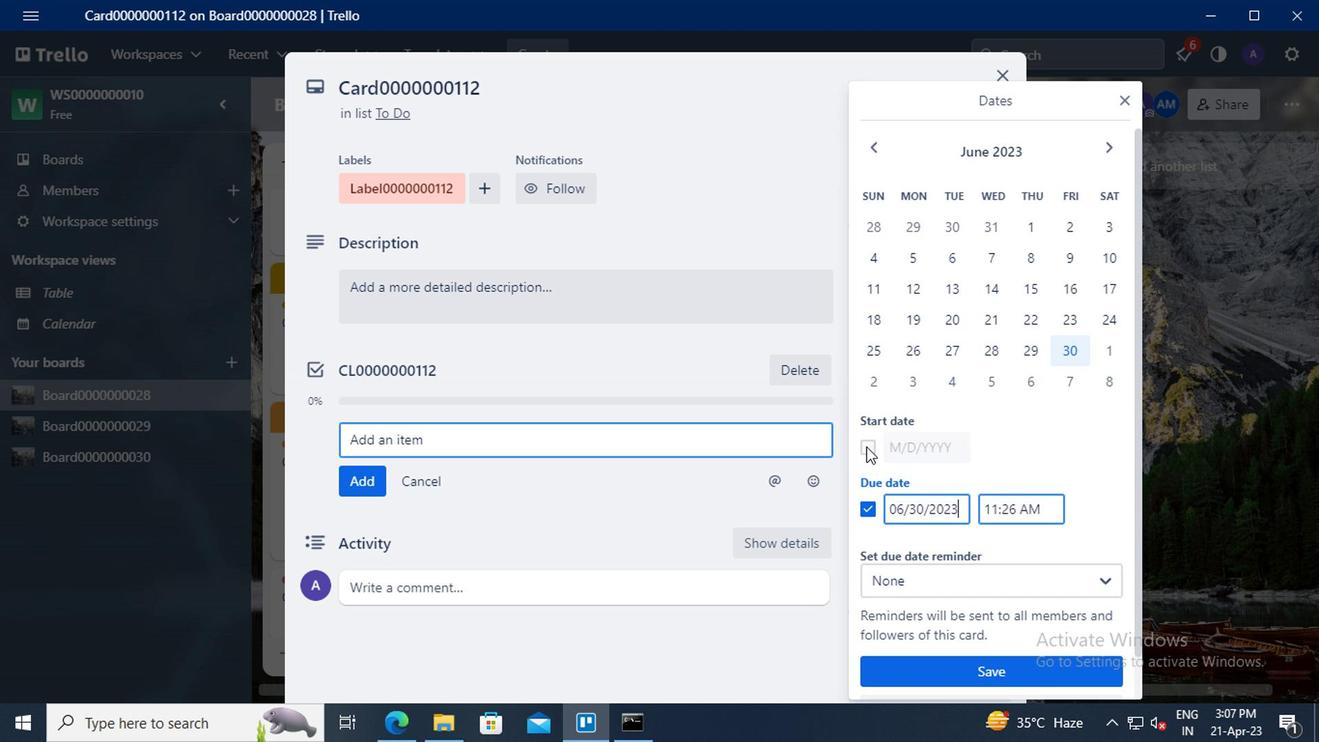 
Action: Mouse moved to (915, 444)
Screenshot: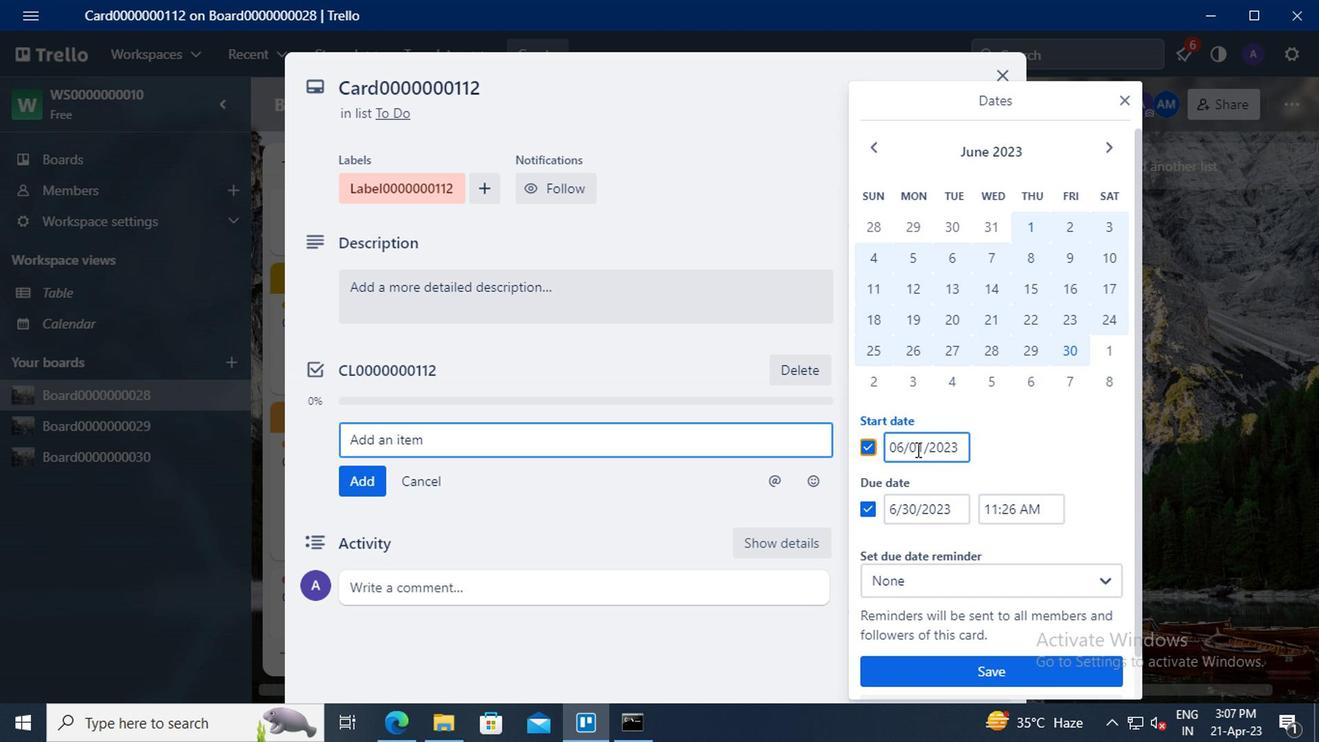 
Action: Mouse pressed left at (915, 444)
Screenshot: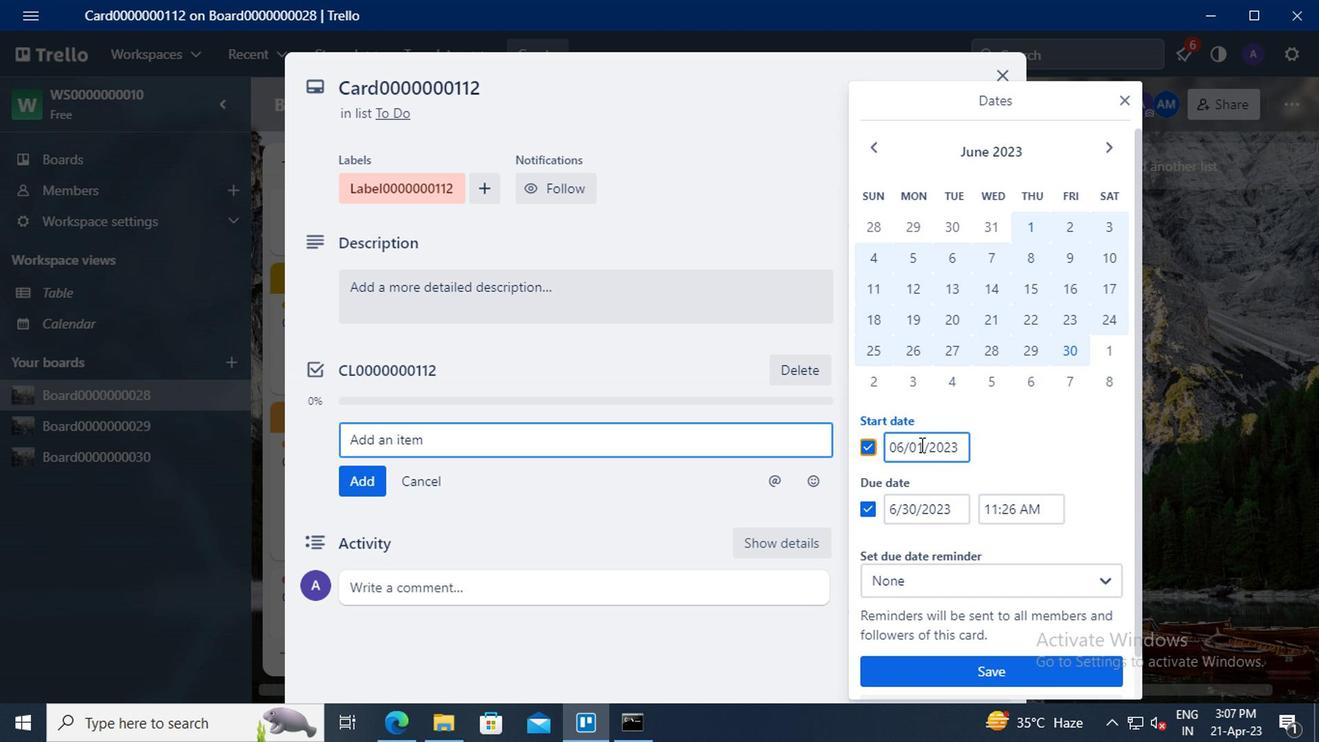 
Action: Mouse moved to (882, 441)
Screenshot: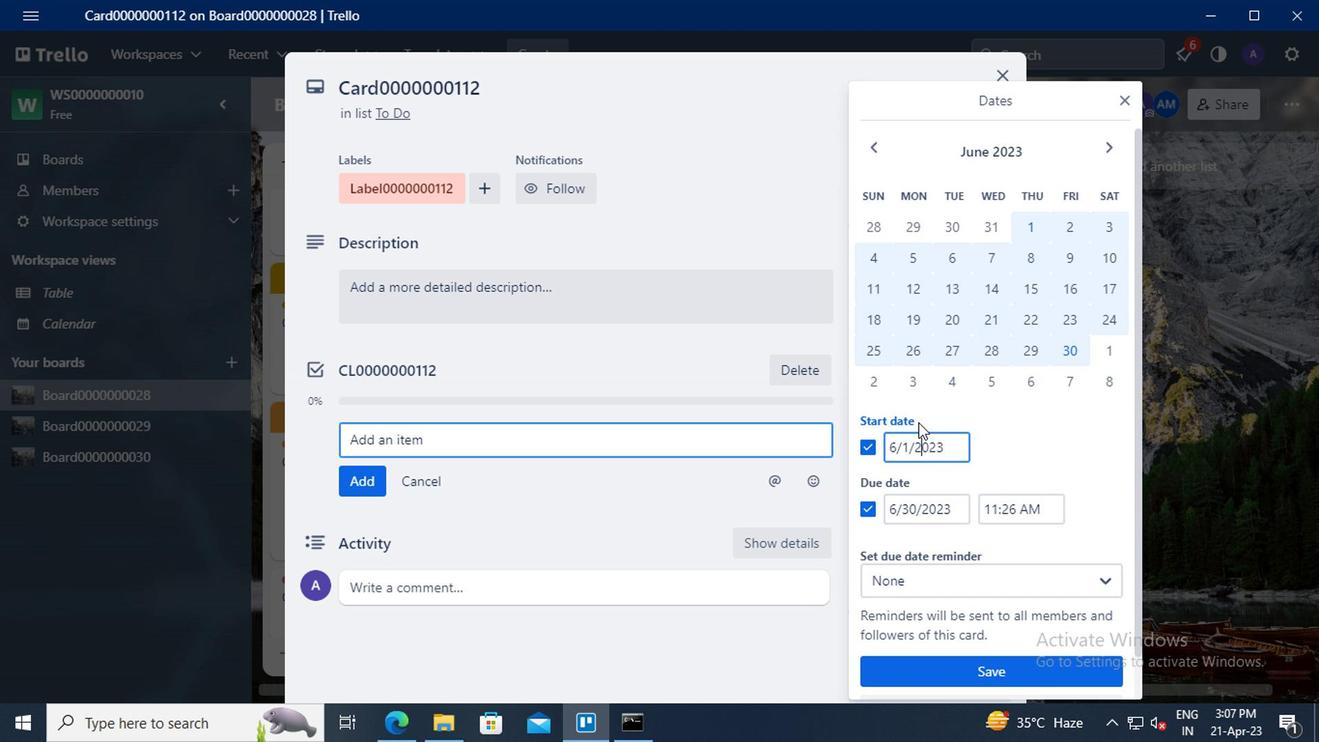 
Action: Key pressed <Key.left><Key.left><Key.backspace>1<Key.left><Key.left><Key.backspace>7
Screenshot: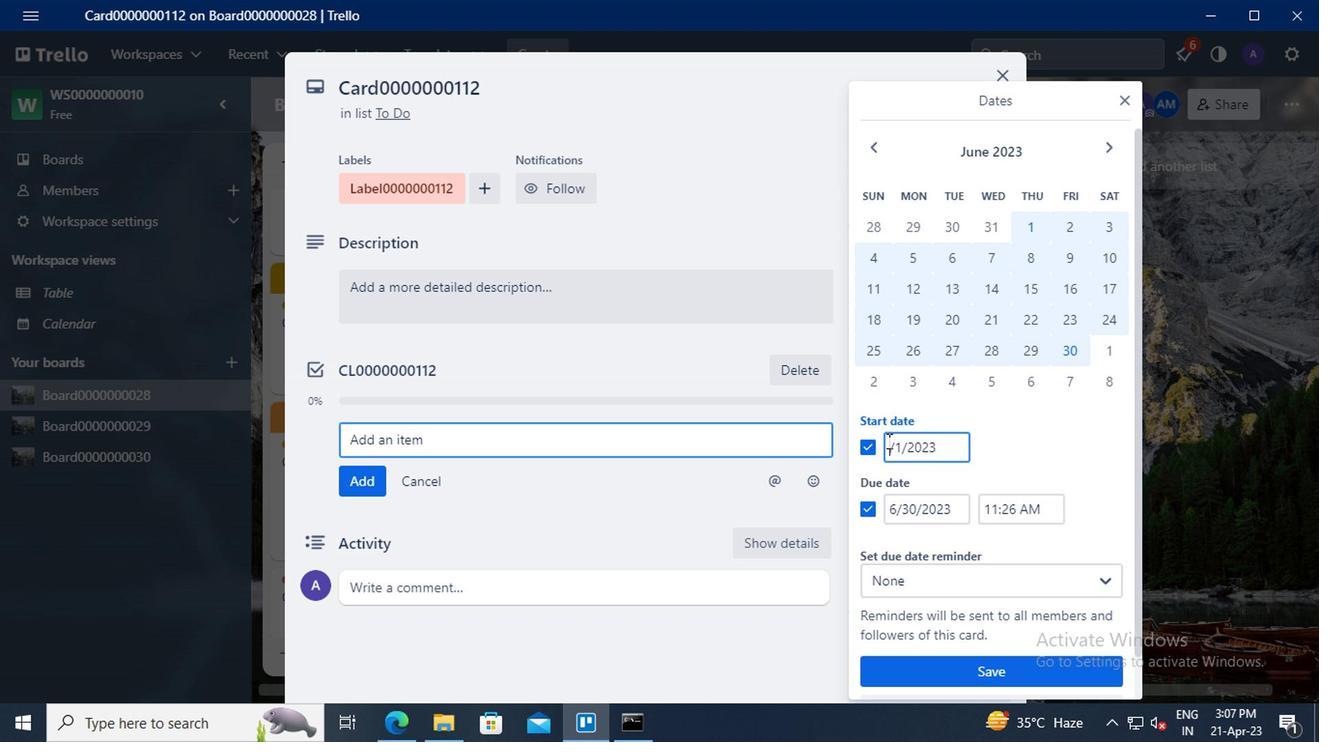 
Action: Mouse moved to (911, 506)
Screenshot: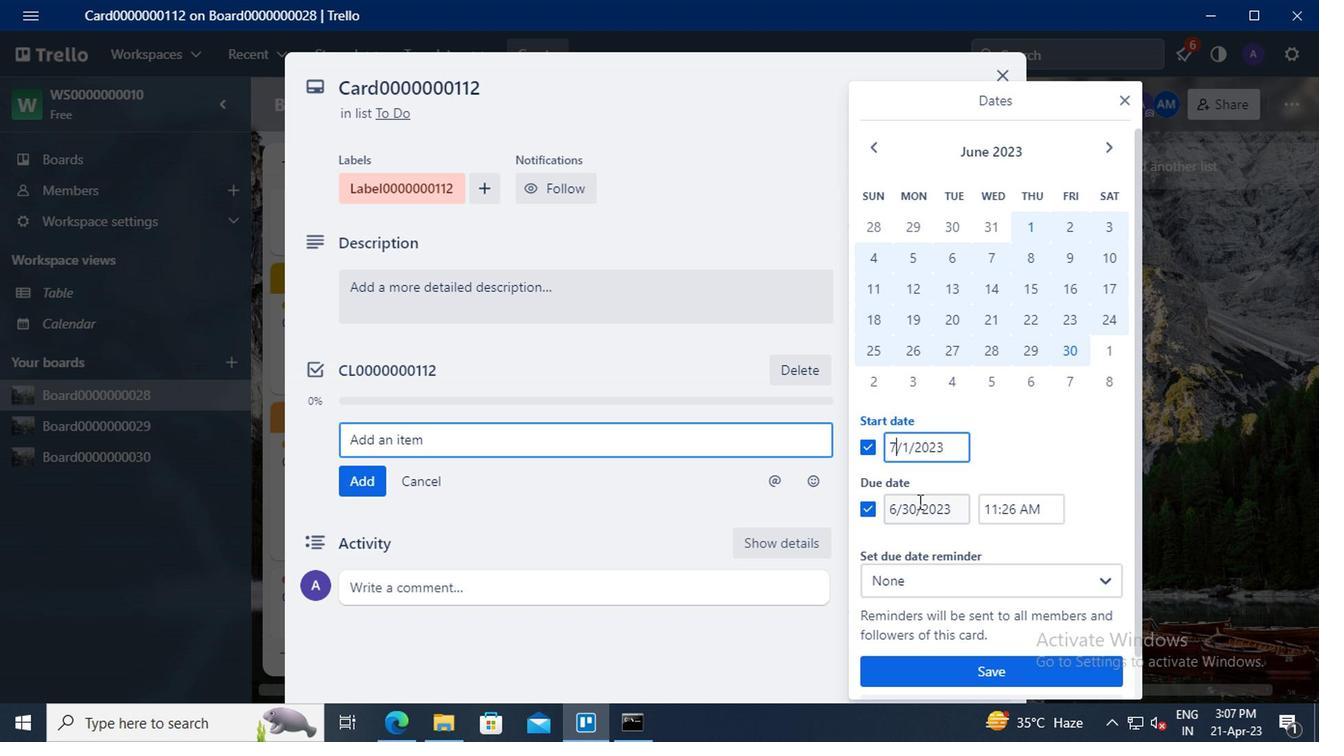 
Action: Mouse pressed left at (911, 506)
Screenshot: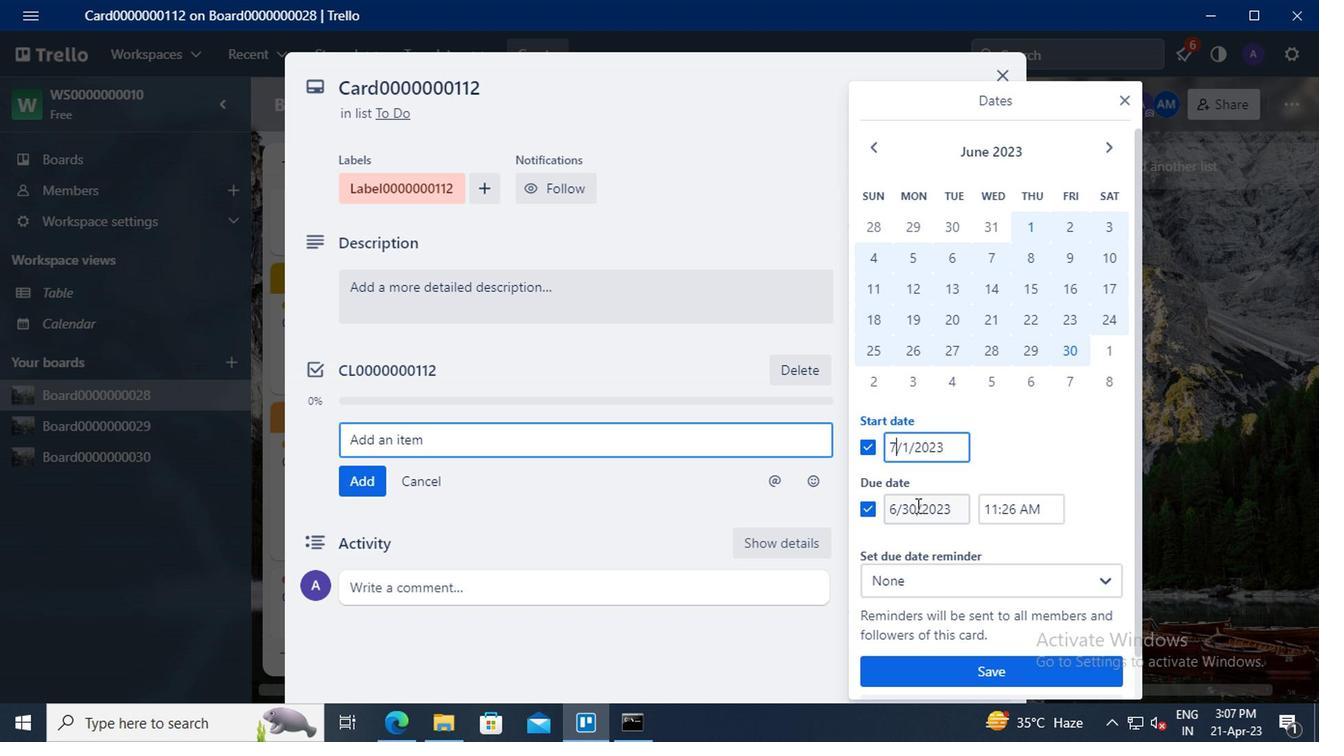 
Action: Mouse moved to (912, 505)
Screenshot: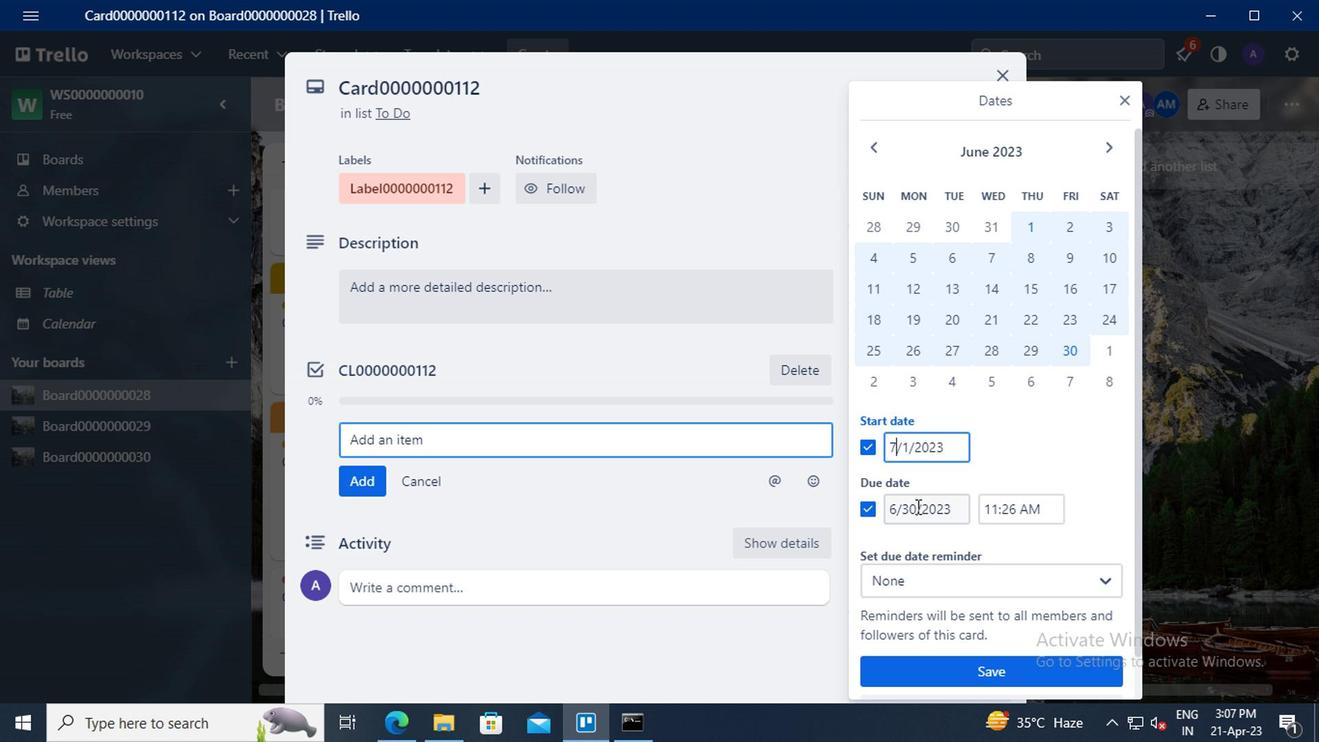 
Action: Key pressed <Key.backspace><Key.delete>31
Screenshot: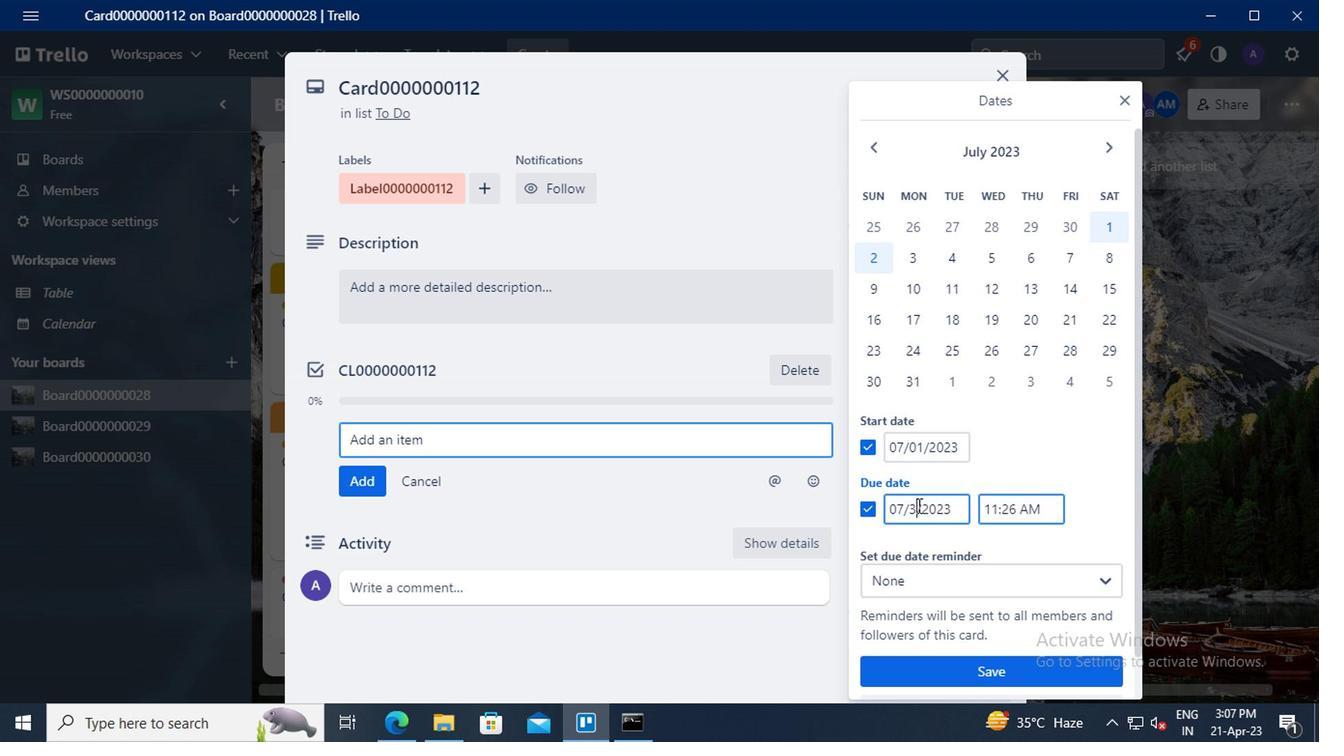 
Action: Mouse moved to (966, 669)
Screenshot: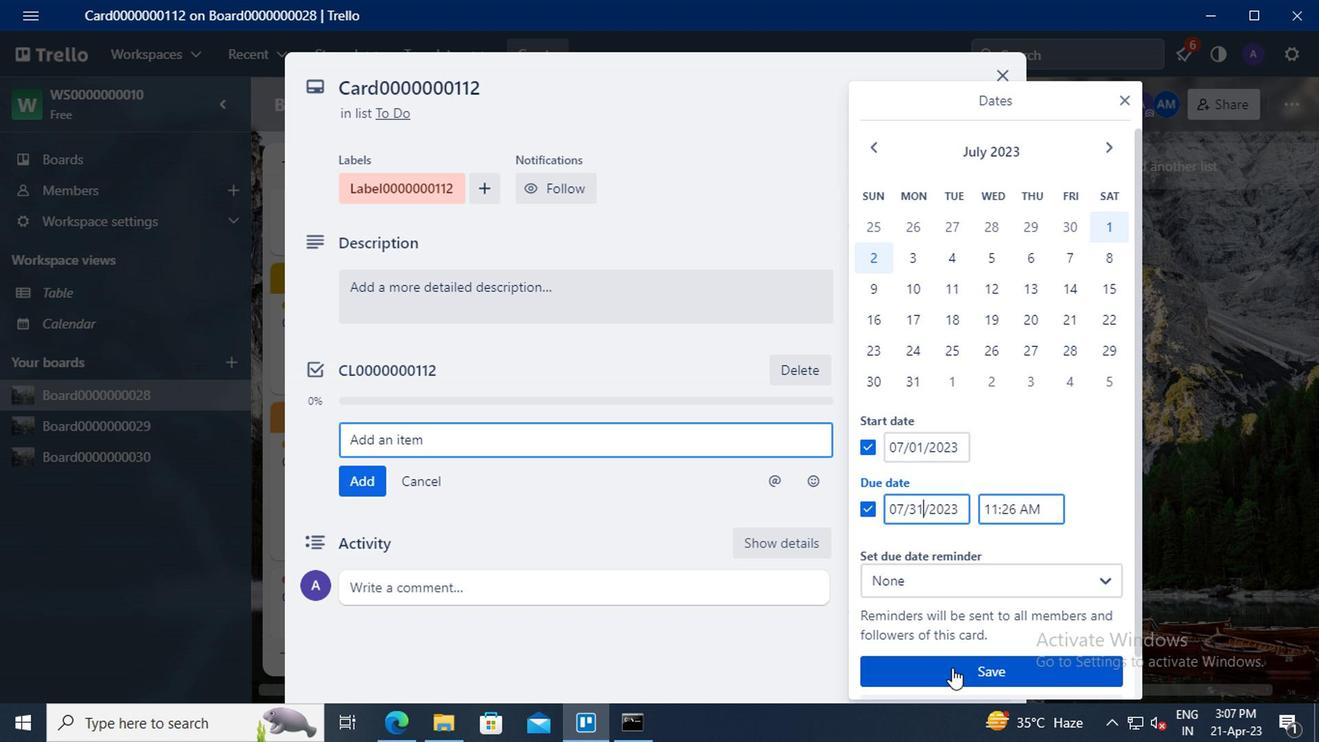 
Action: Mouse pressed left at (966, 669)
Screenshot: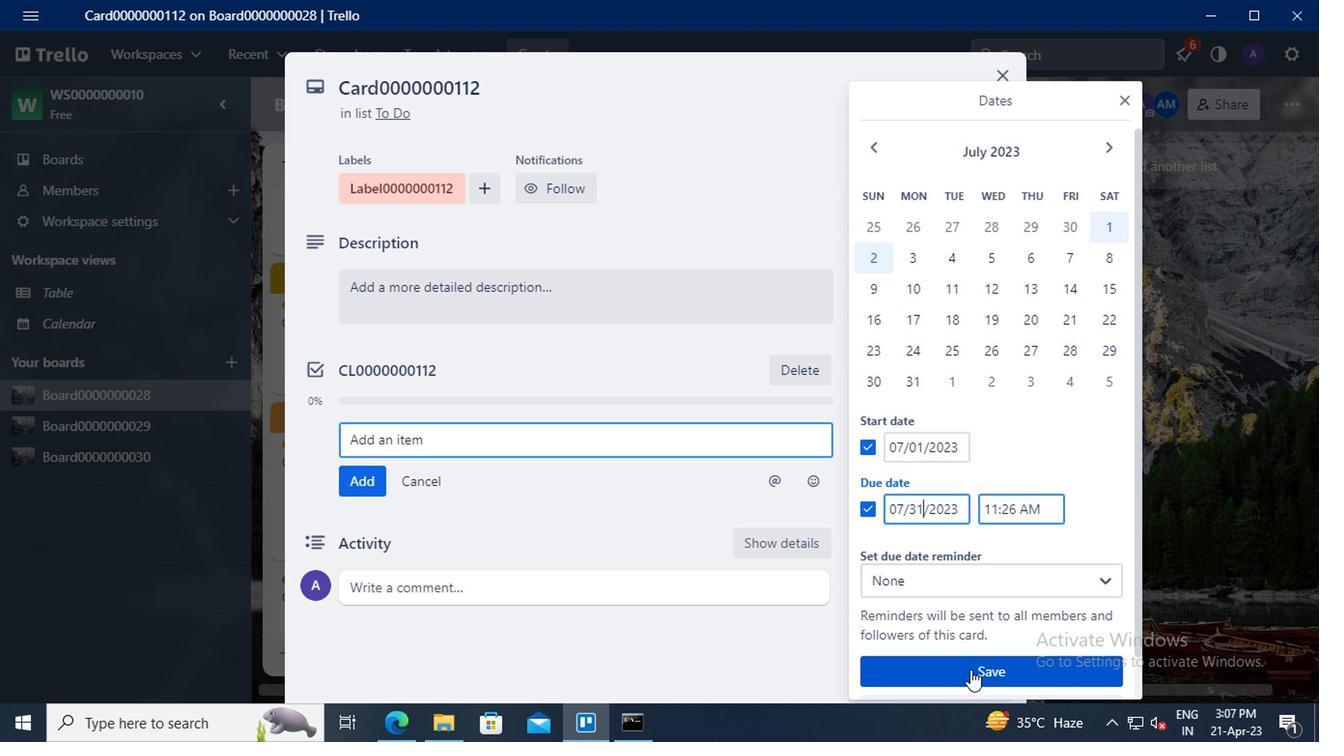 
